 Task: Create a new trigger for the topic.
Action: Mouse moved to (1129, 81)
Screenshot: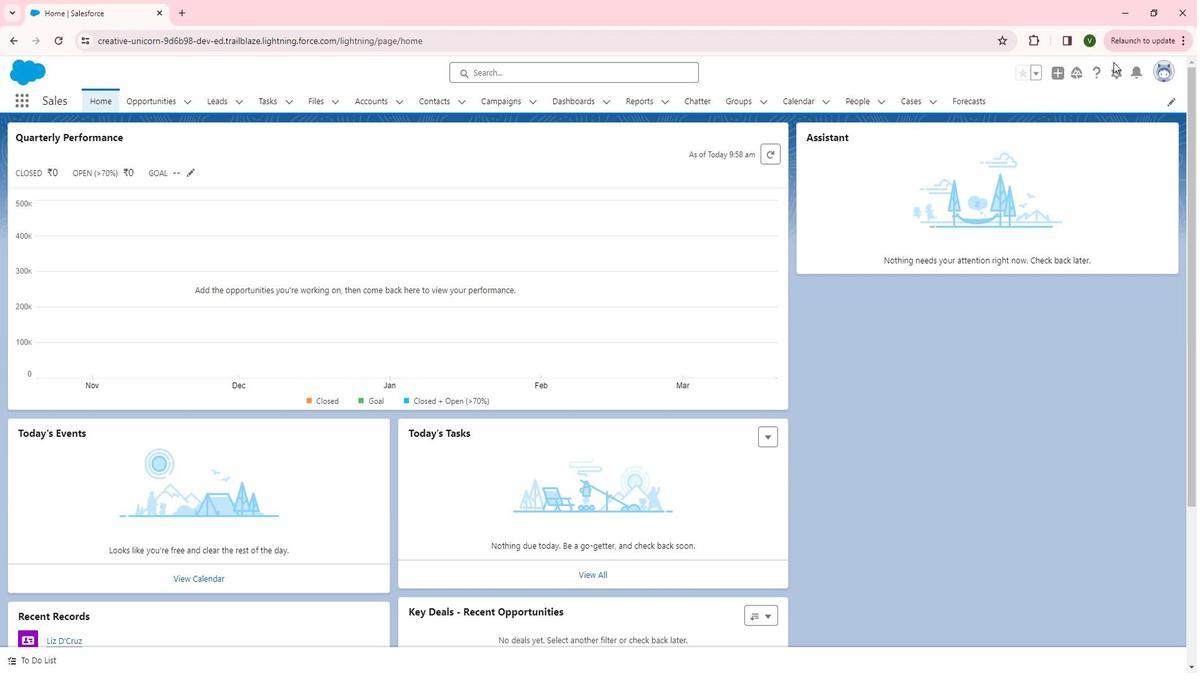 
Action: Mouse pressed left at (1129, 81)
Screenshot: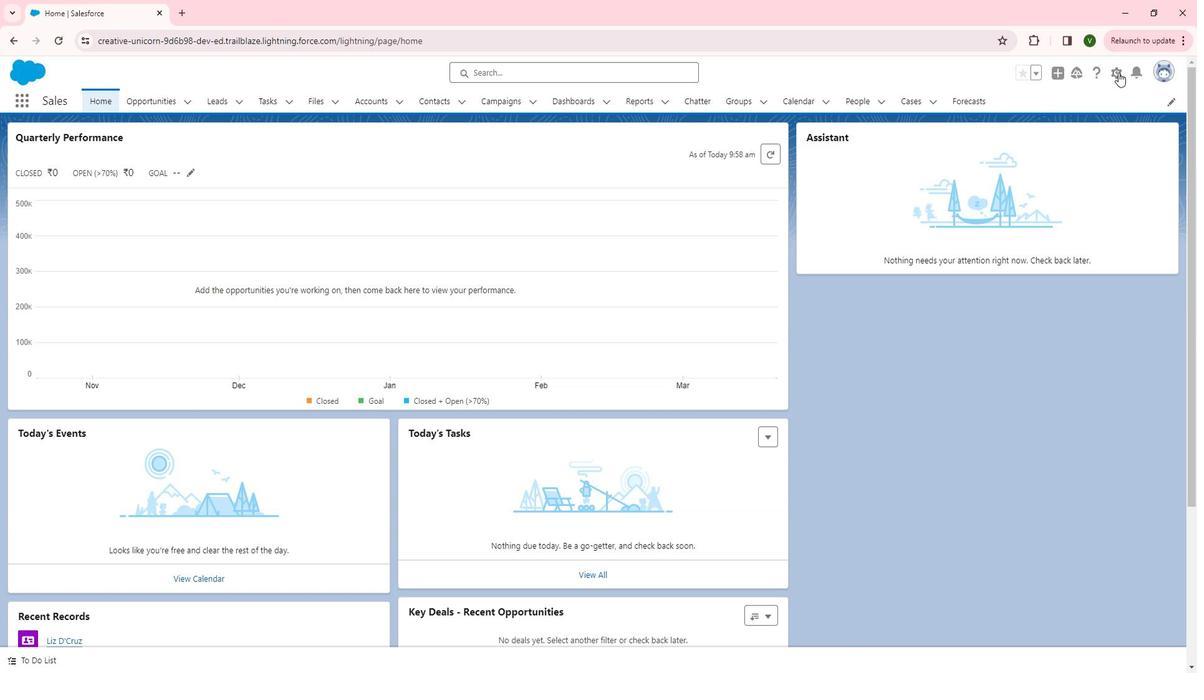 
Action: Mouse moved to (1082, 124)
Screenshot: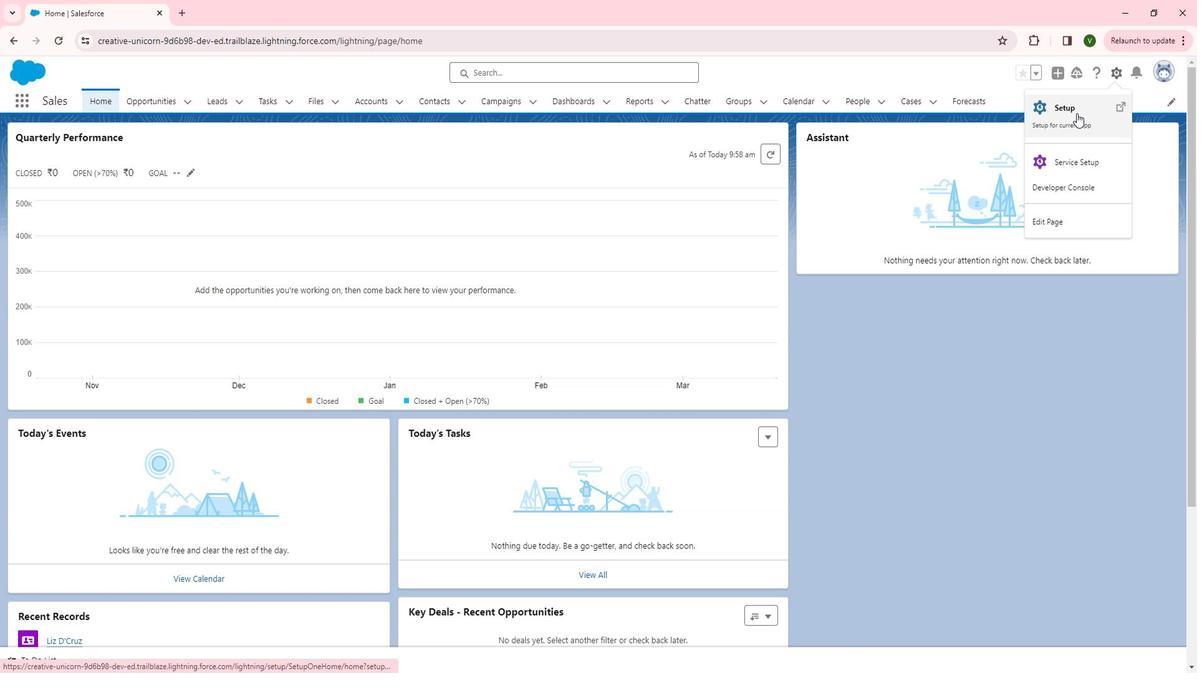 
Action: Mouse pressed left at (1082, 124)
Screenshot: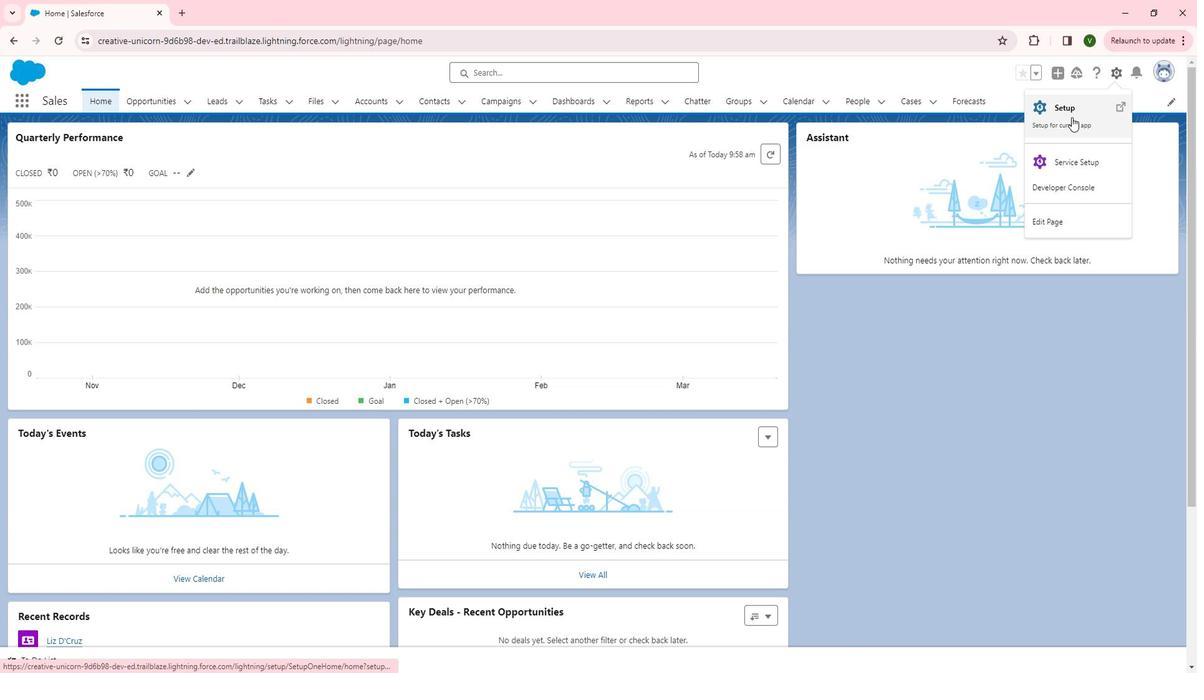 
Action: Mouse moved to (19, 514)
Screenshot: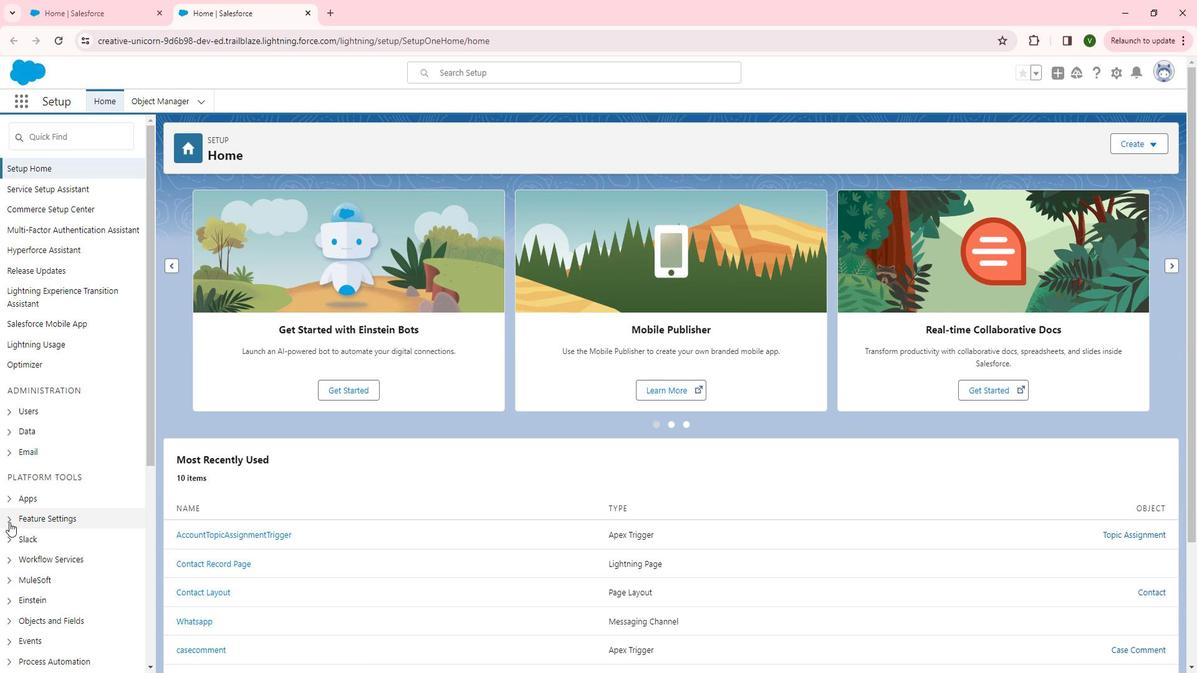 
Action: Mouse pressed left at (19, 514)
Screenshot: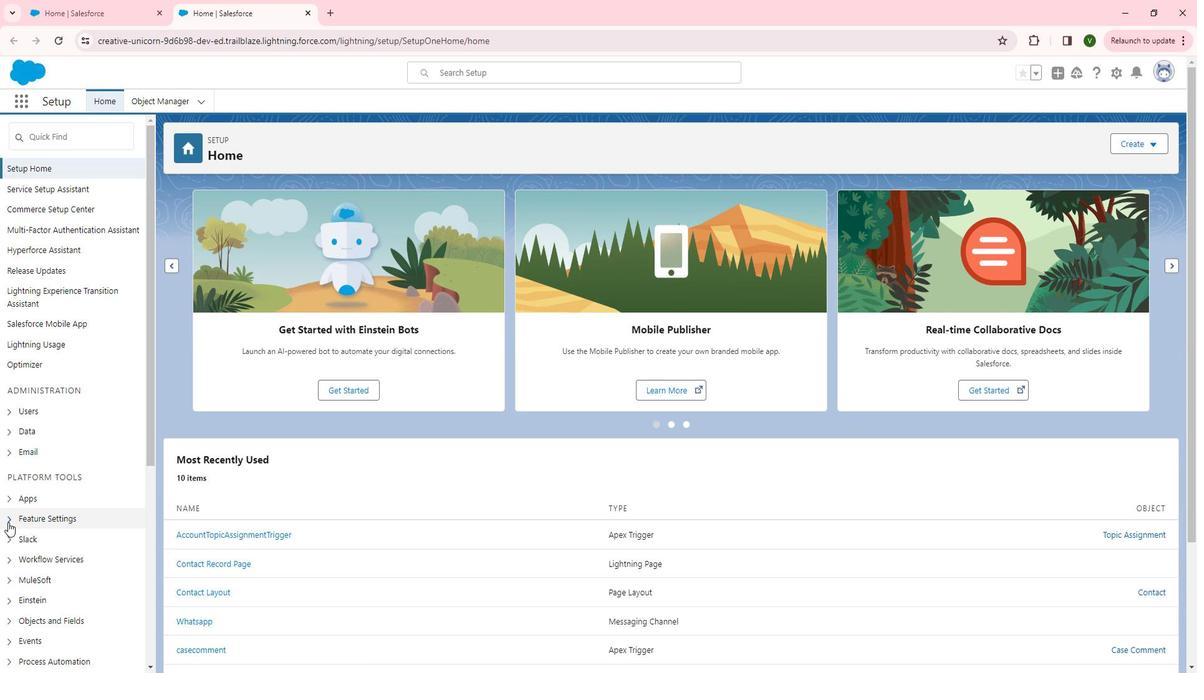 
Action: Mouse moved to (117, 496)
Screenshot: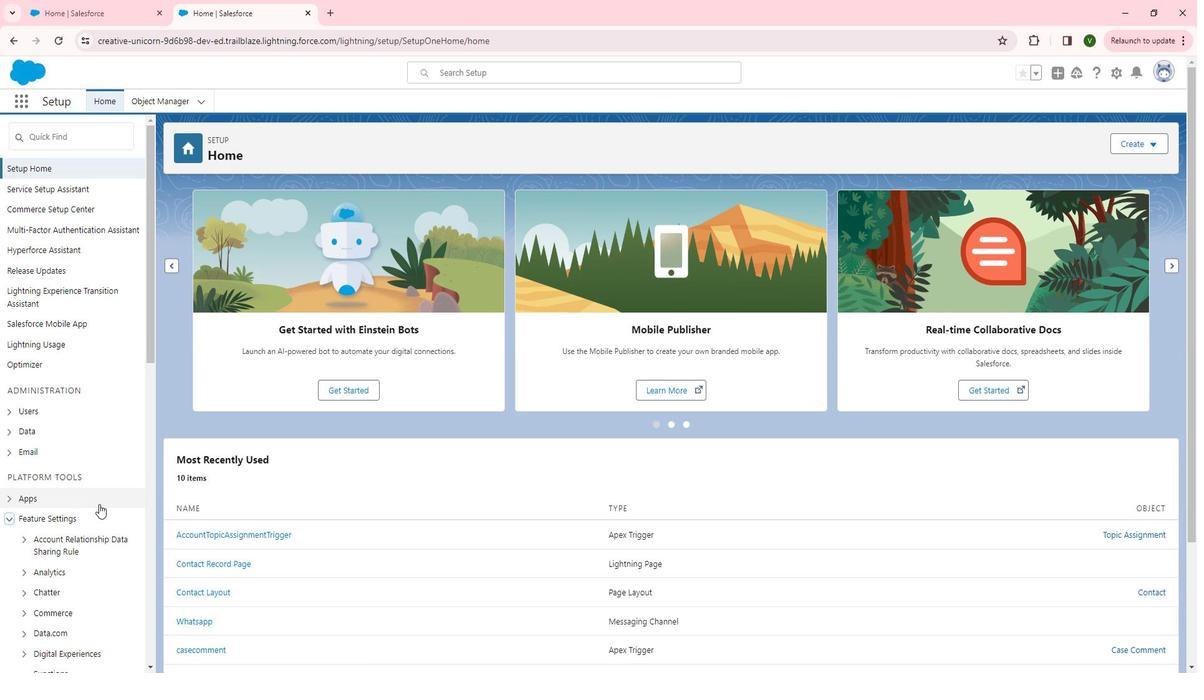 
Action: Mouse scrolled (117, 496) with delta (0, 0)
Screenshot: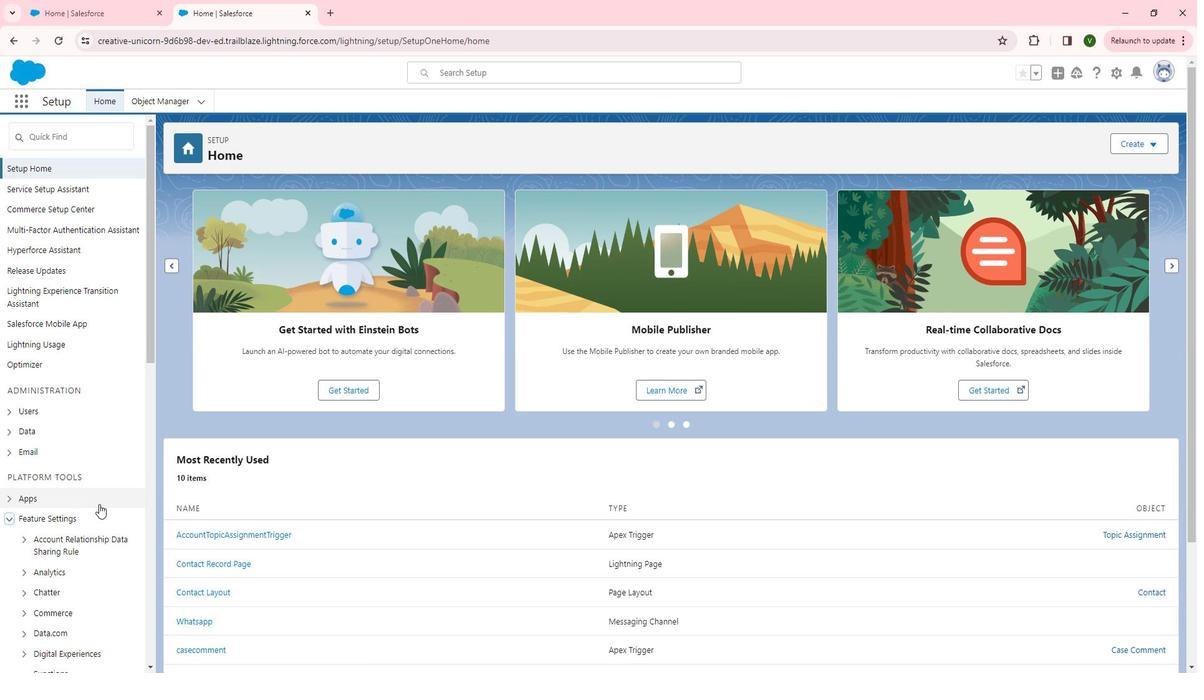 
Action: Mouse moved to (118, 496)
Screenshot: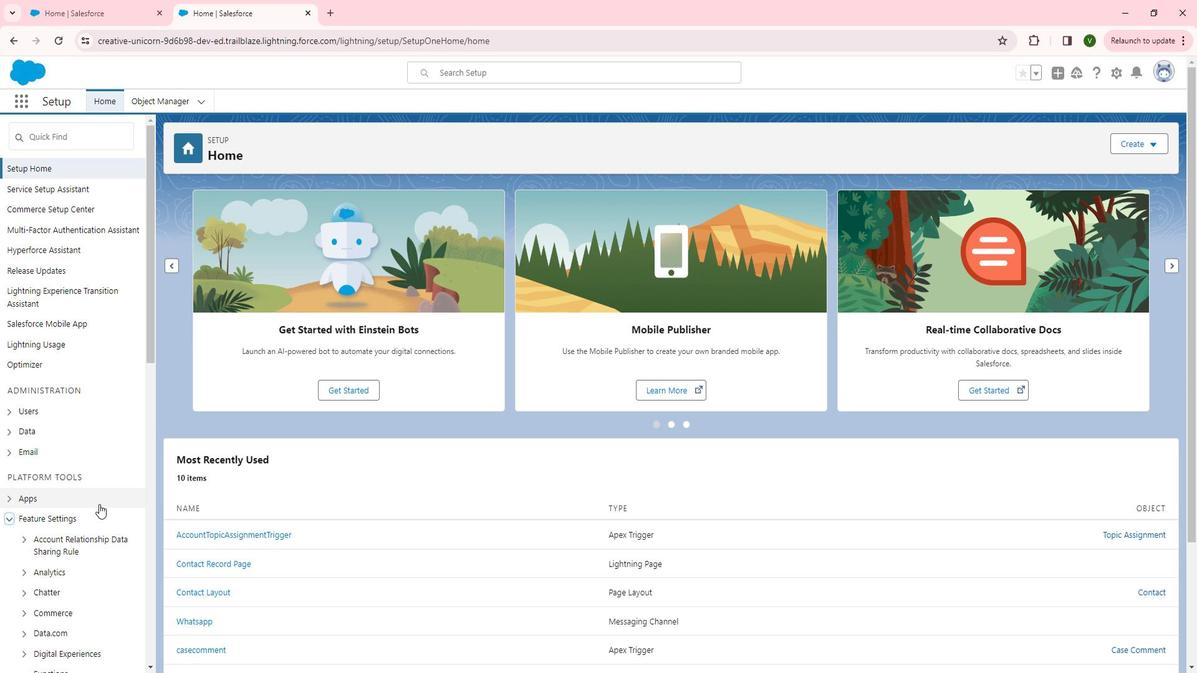 
Action: Mouse scrolled (118, 496) with delta (0, 0)
Screenshot: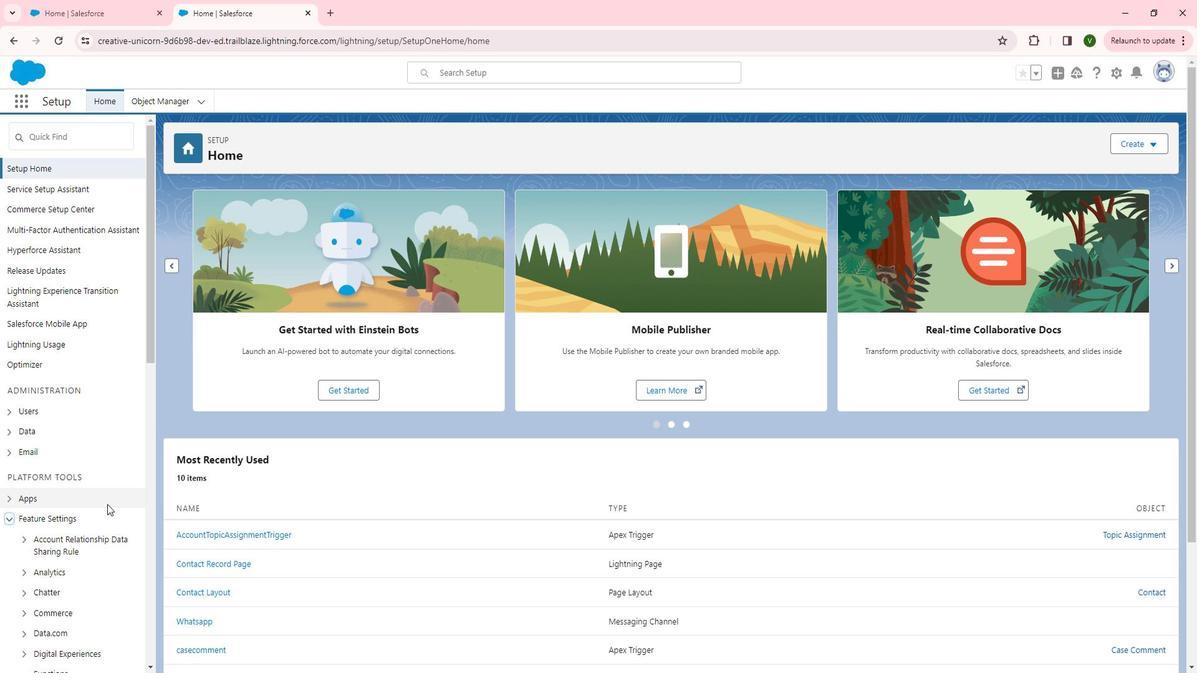 
Action: Mouse scrolled (118, 496) with delta (0, 0)
Screenshot: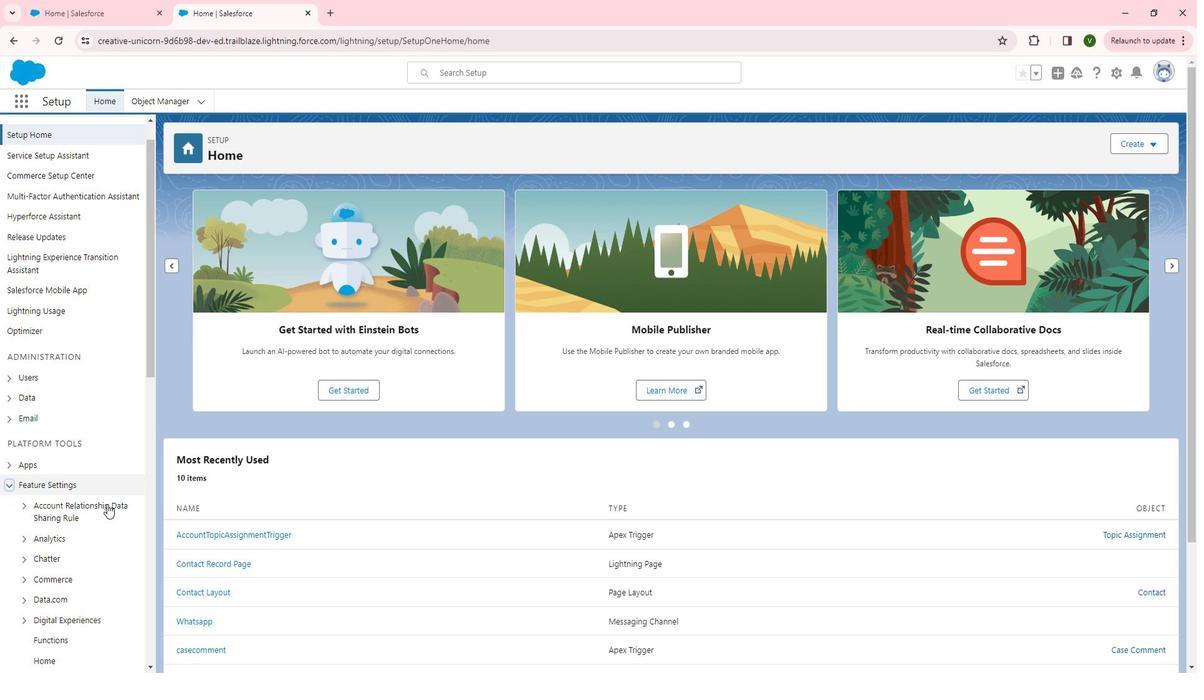 
Action: Mouse moved to (66, 493)
Screenshot: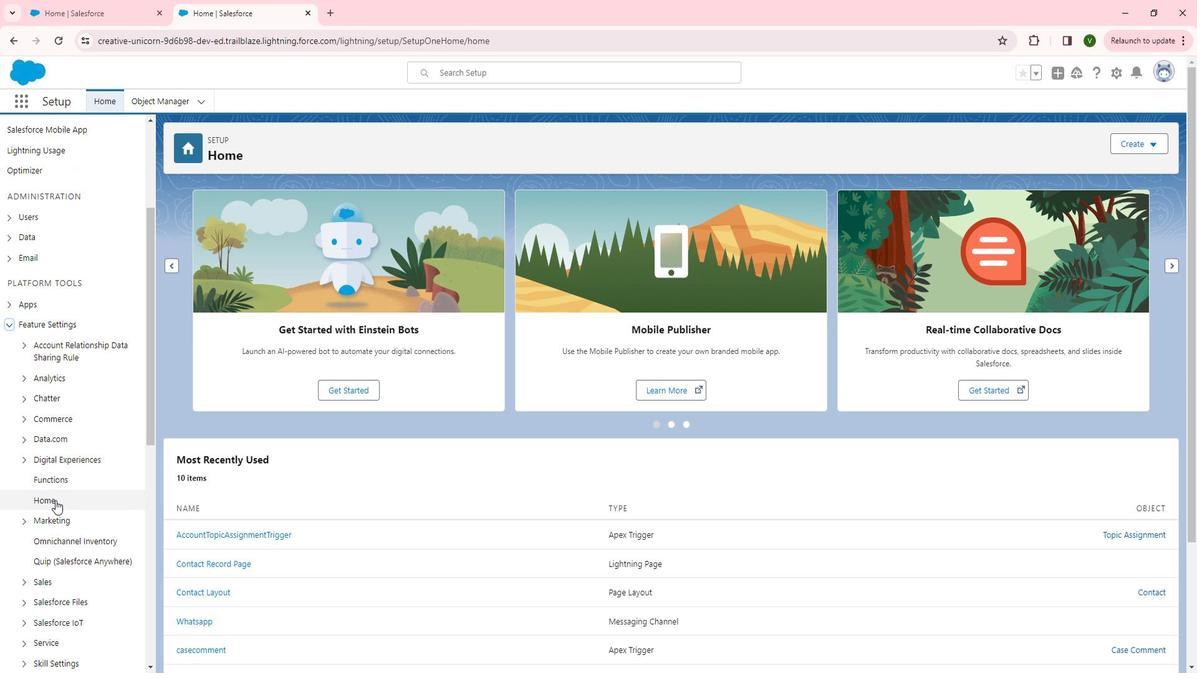 
Action: Mouse scrolled (66, 492) with delta (0, 0)
Screenshot: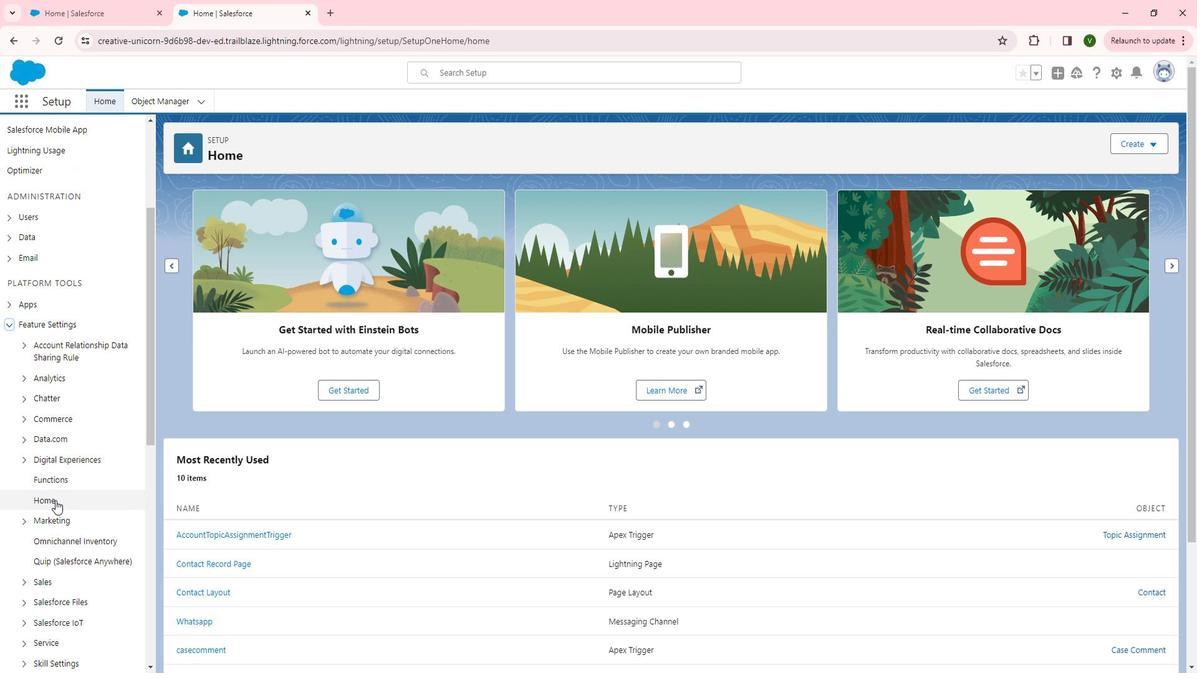 
Action: Mouse scrolled (66, 492) with delta (0, 0)
Screenshot: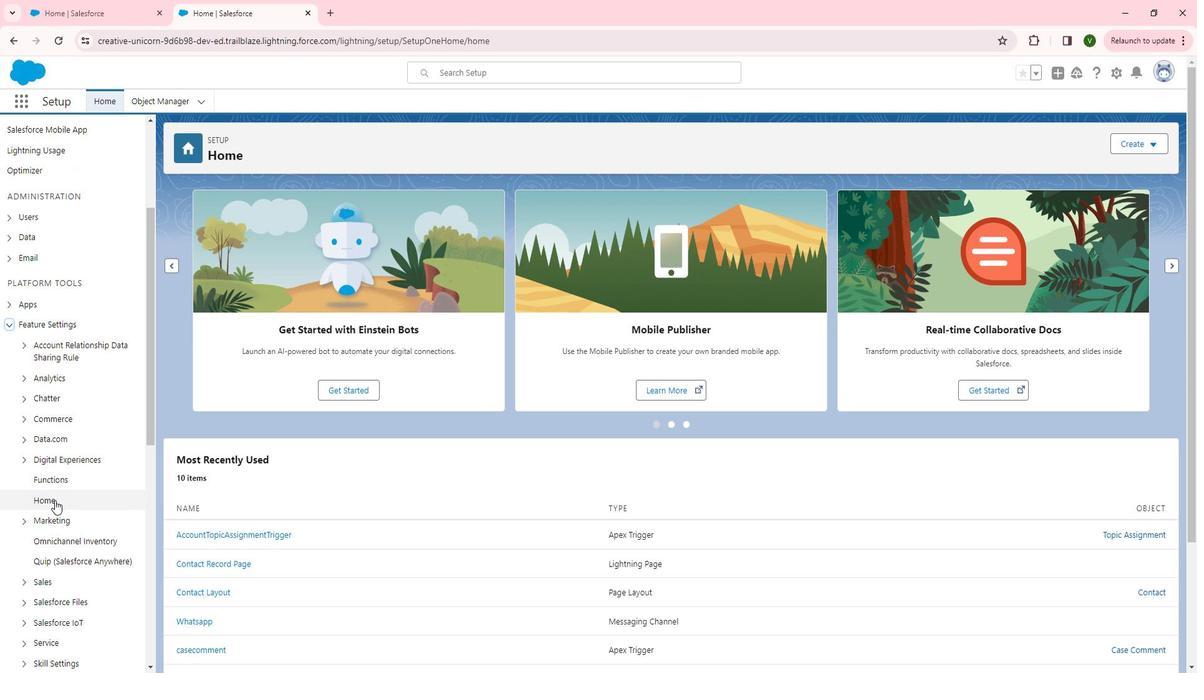 
Action: Mouse moved to (63, 485)
Screenshot: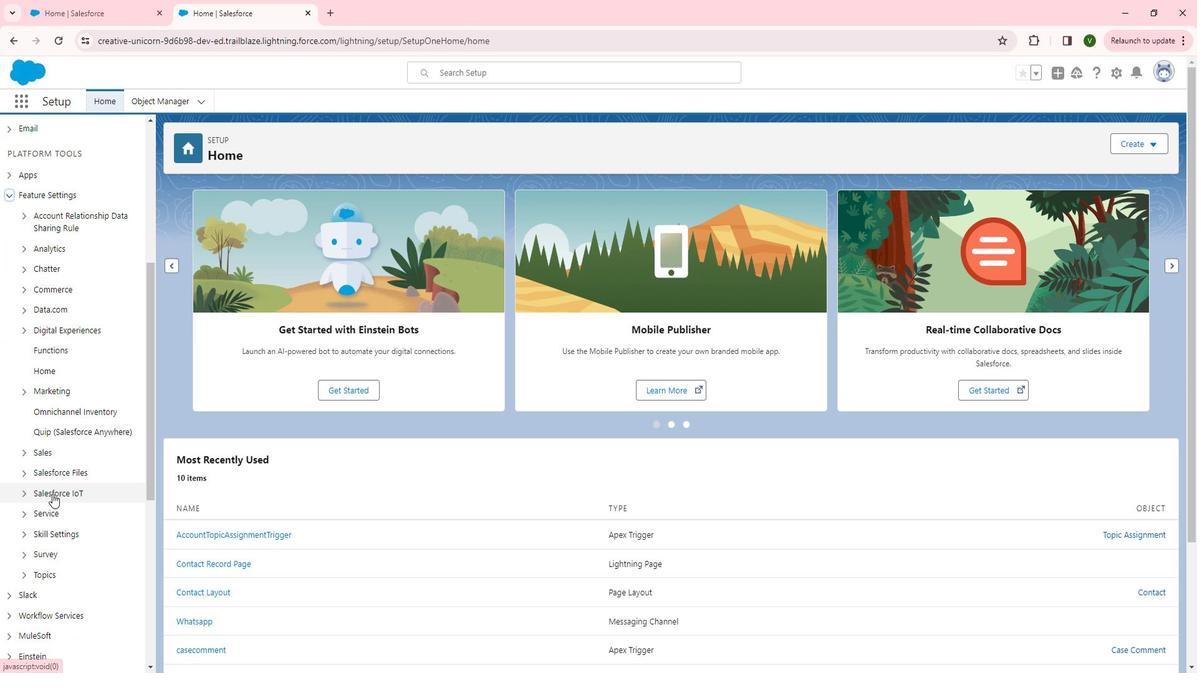 
Action: Mouse scrolled (63, 484) with delta (0, 0)
Screenshot: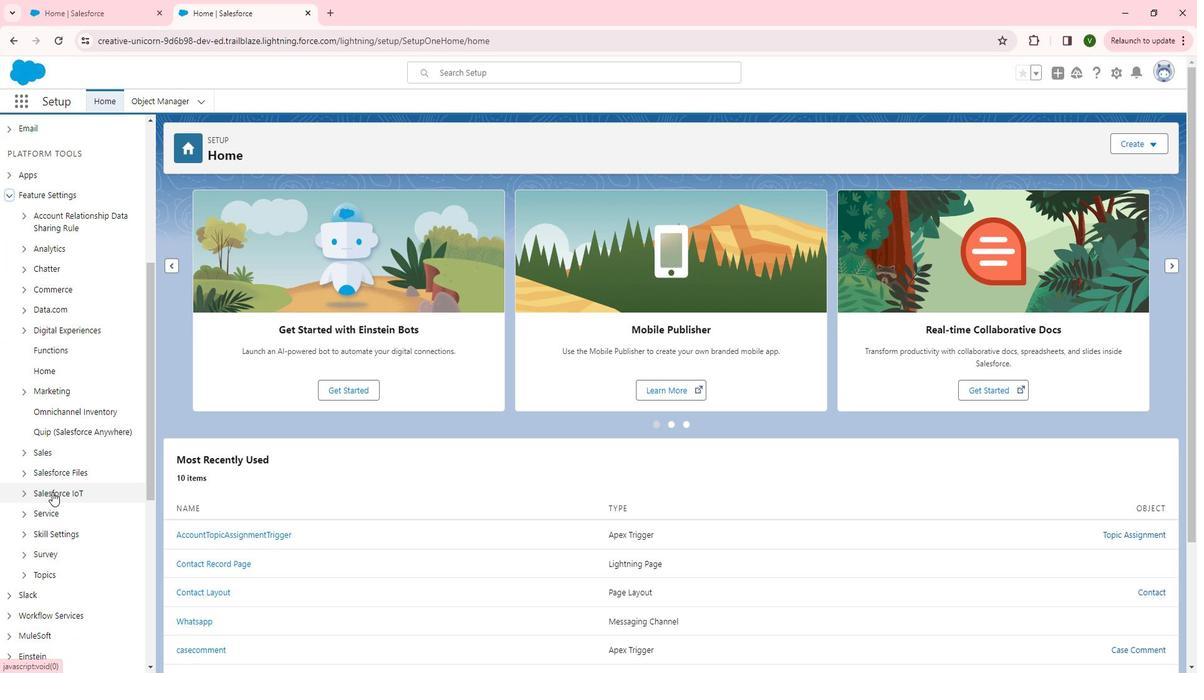 
Action: Mouse scrolled (63, 484) with delta (0, 0)
Screenshot: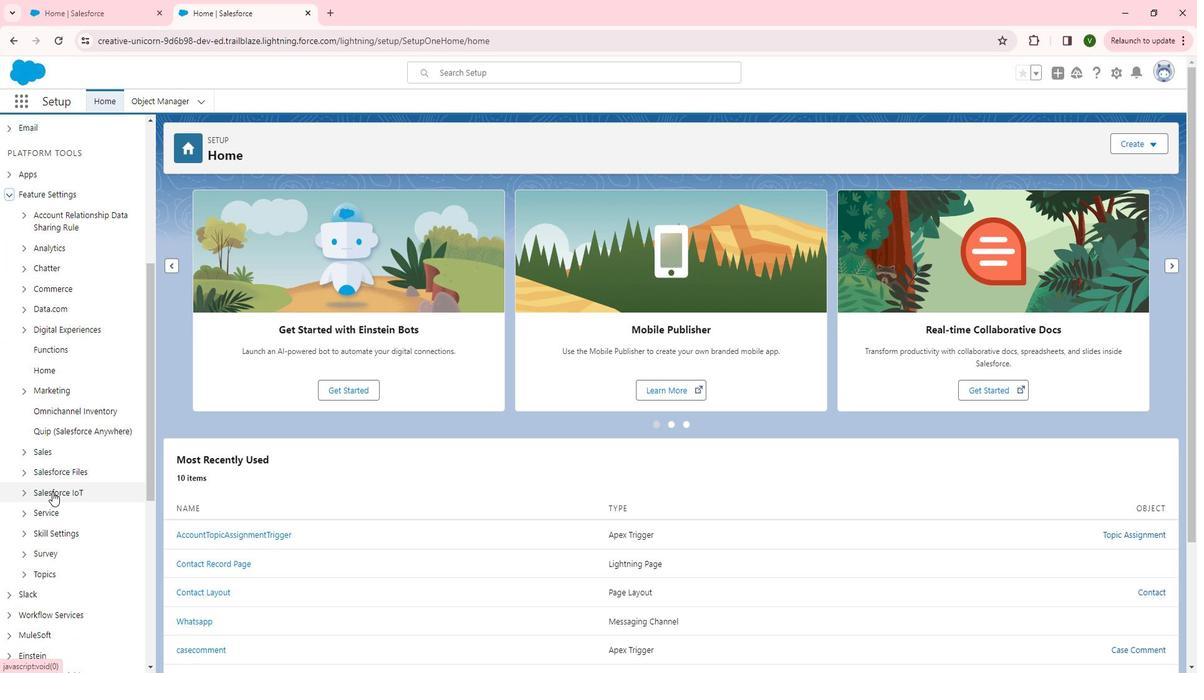 
Action: Mouse moved to (36, 438)
Screenshot: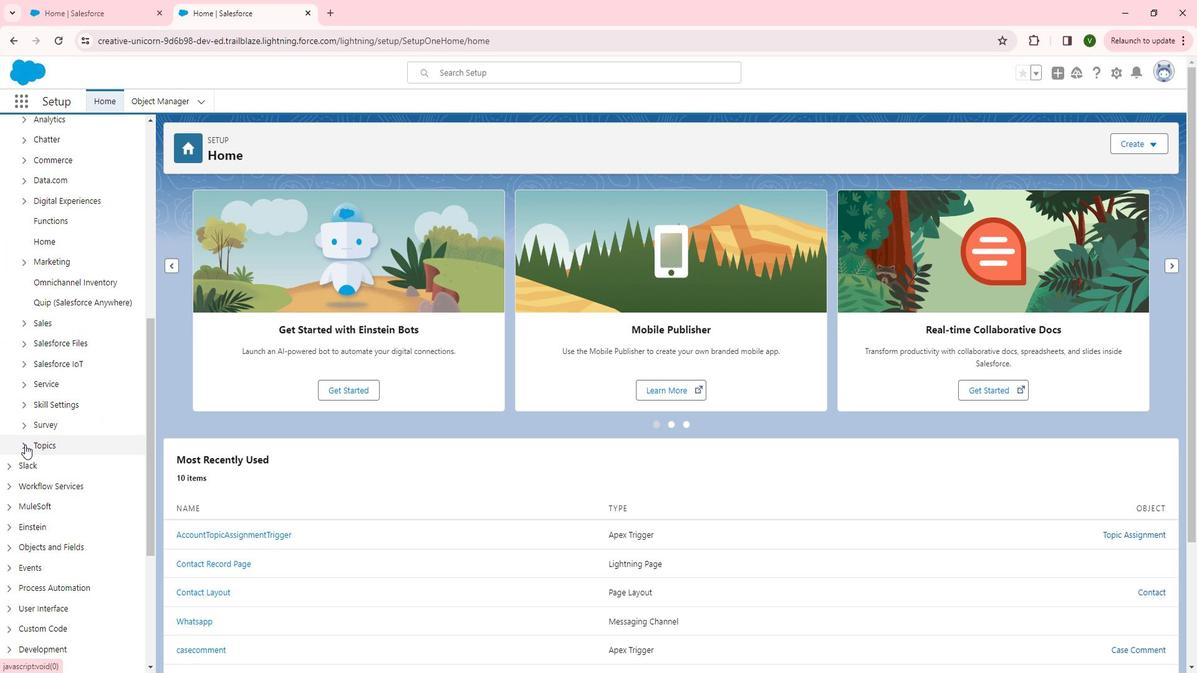 
Action: Mouse pressed left at (36, 438)
Screenshot: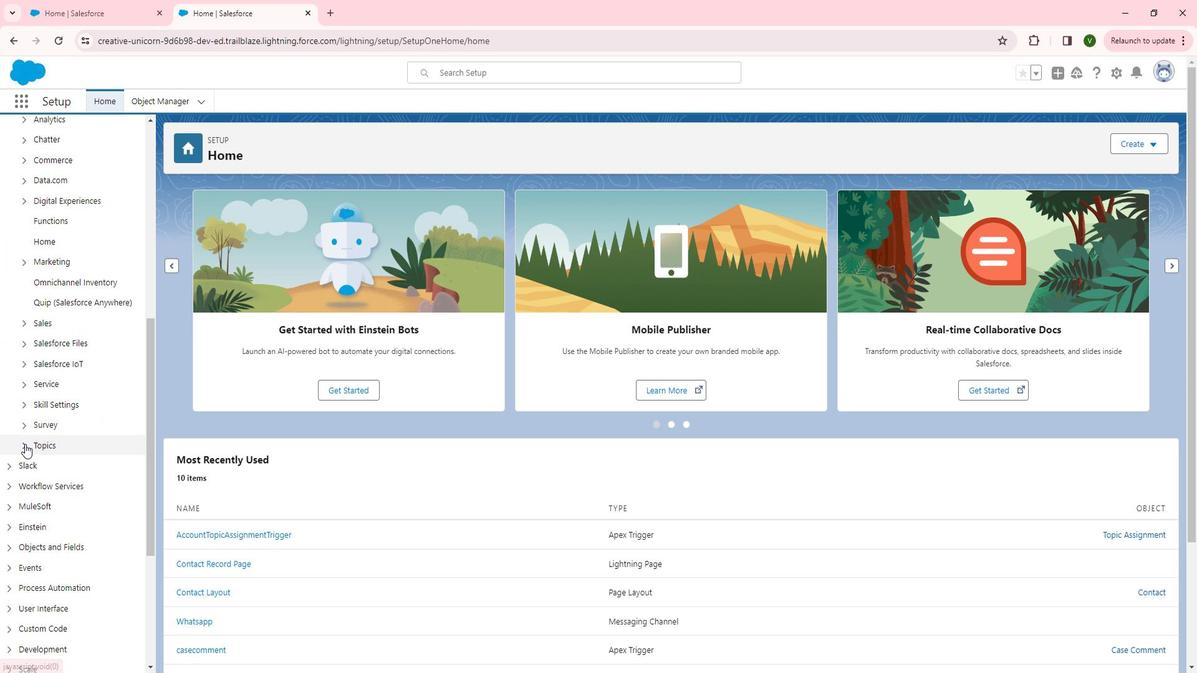 
Action: Mouse moved to (74, 477)
Screenshot: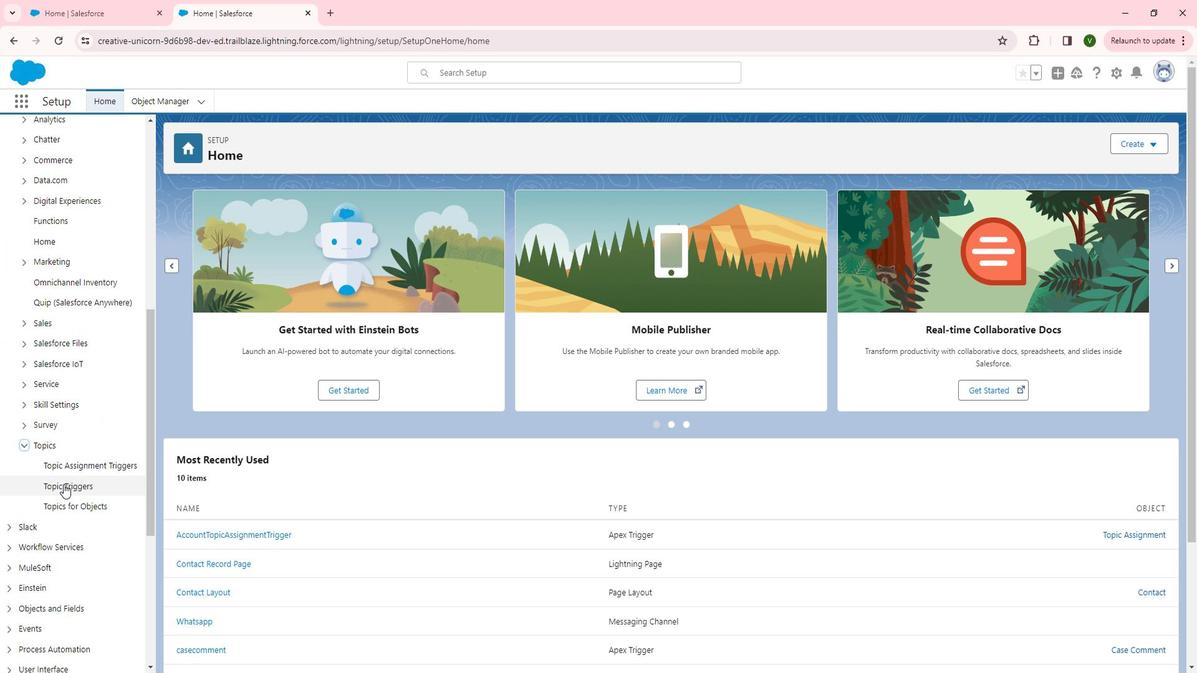 
Action: Mouse pressed left at (74, 477)
Screenshot: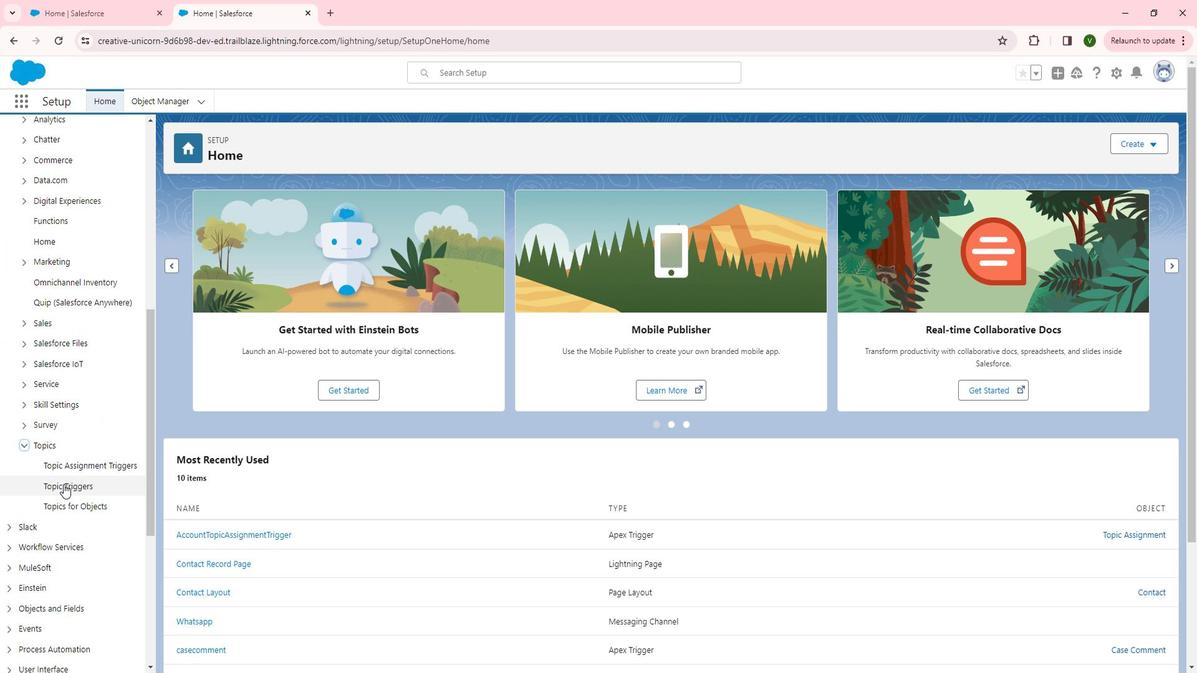 
Action: Mouse moved to (502, 260)
Screenshot: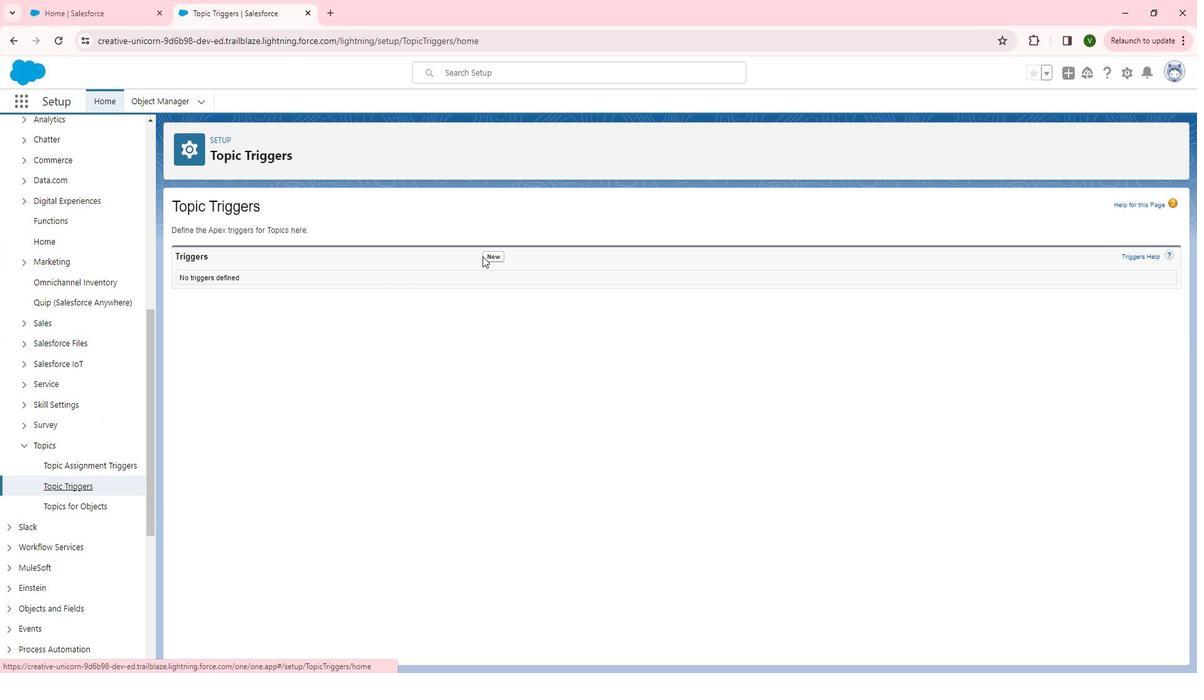 
Action: Mouse pressed left at (502, 260)
Screenshot: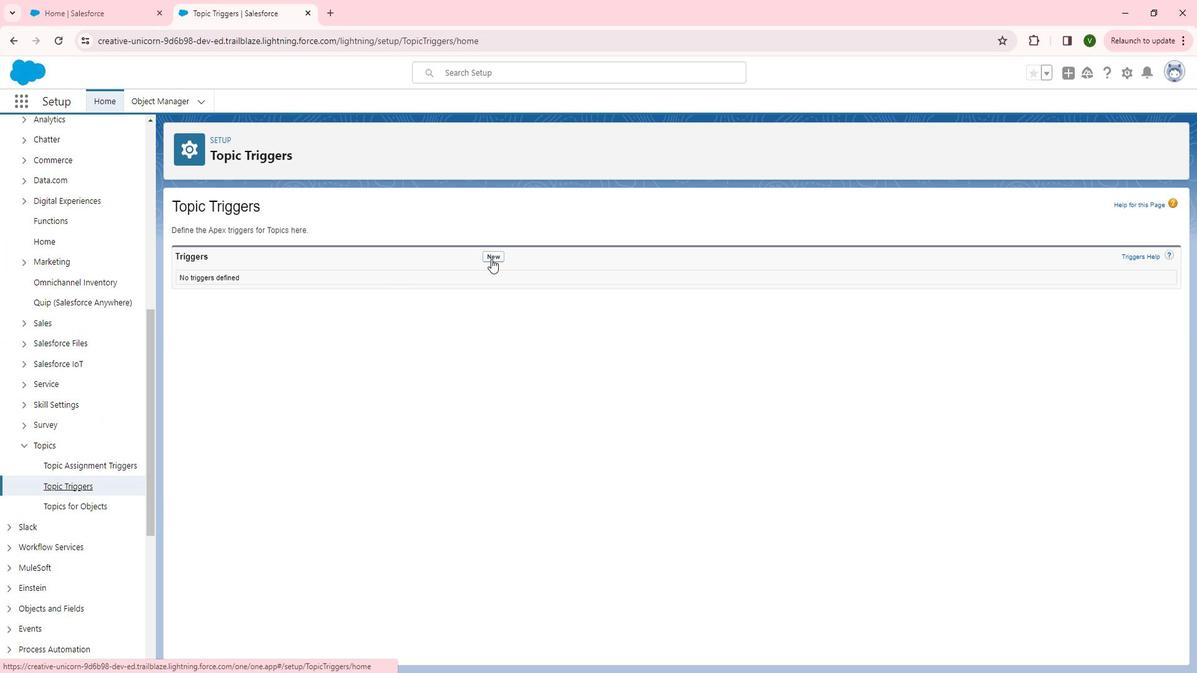 
Action: Mouse moved to (289, 324)
Screenshot: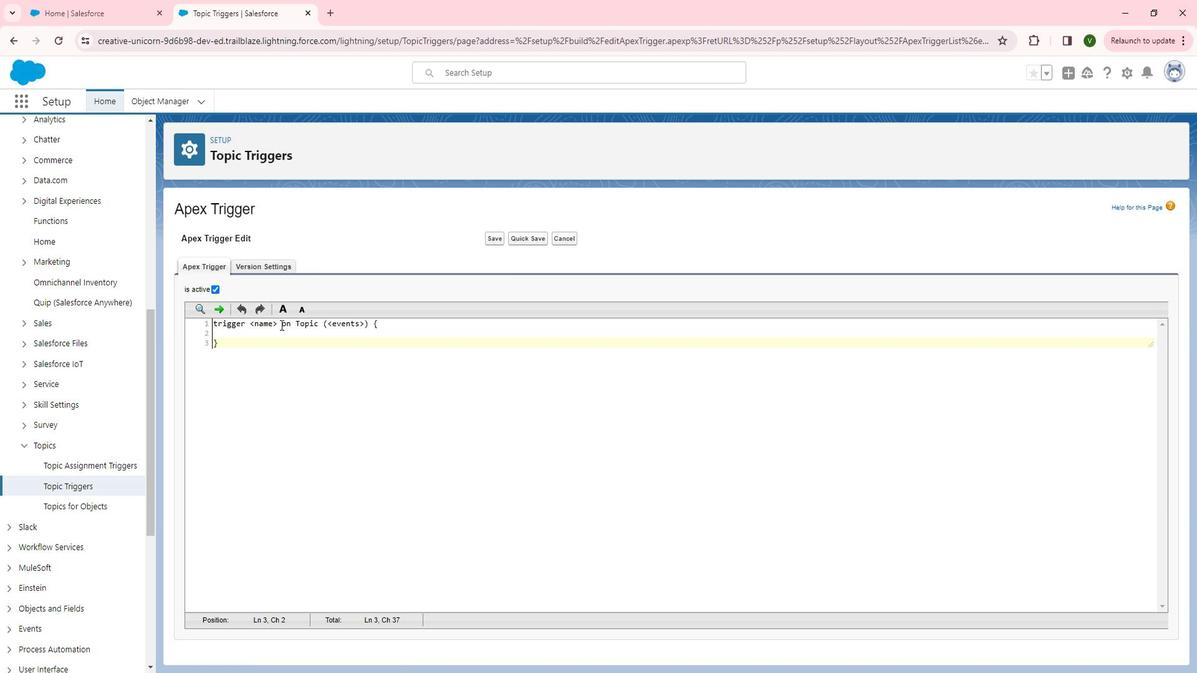 
Action: Mouse pressed left at (289, 324)
Screenshot: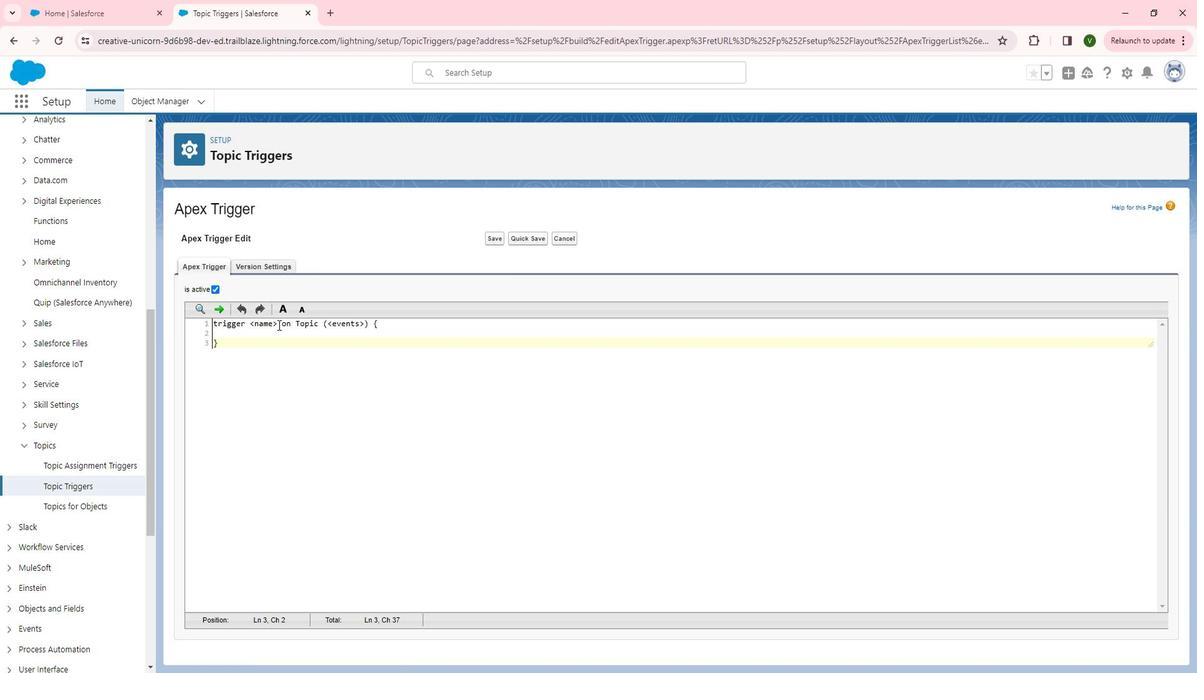 
Action: Mouse moved to (263, 321)
Screenshot: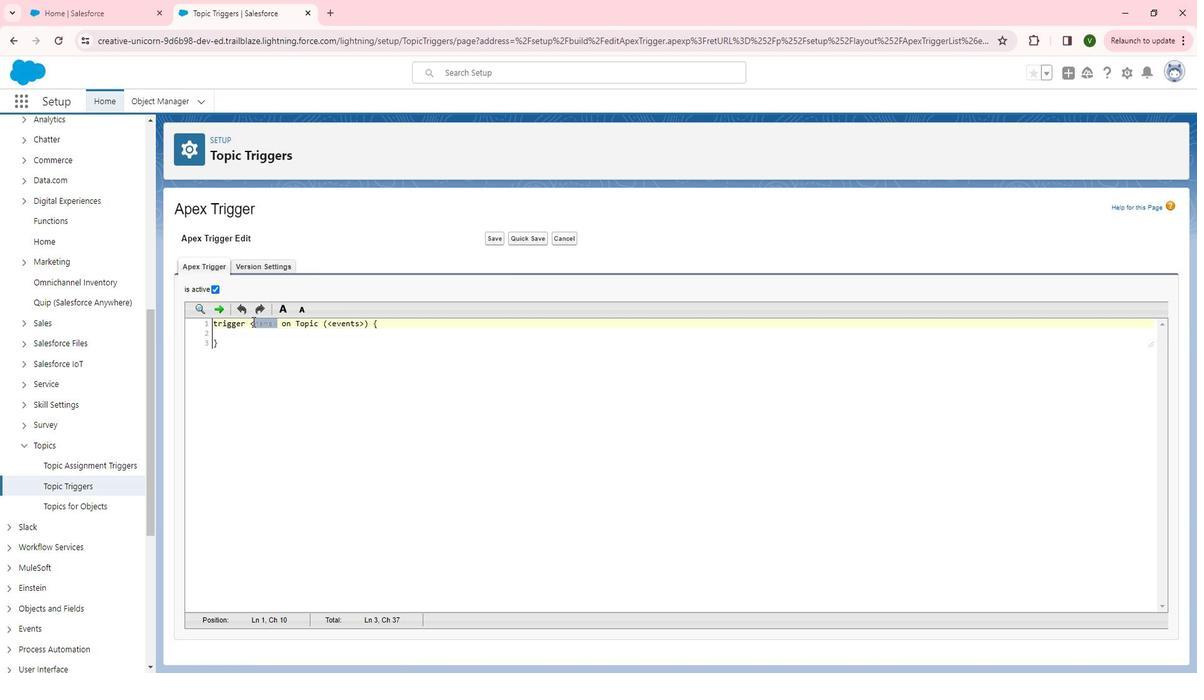 
Action: Key pressed <Key.backspace><Key.shift>Get<Key.shift>All<Key.shift>Topic
Screenshot: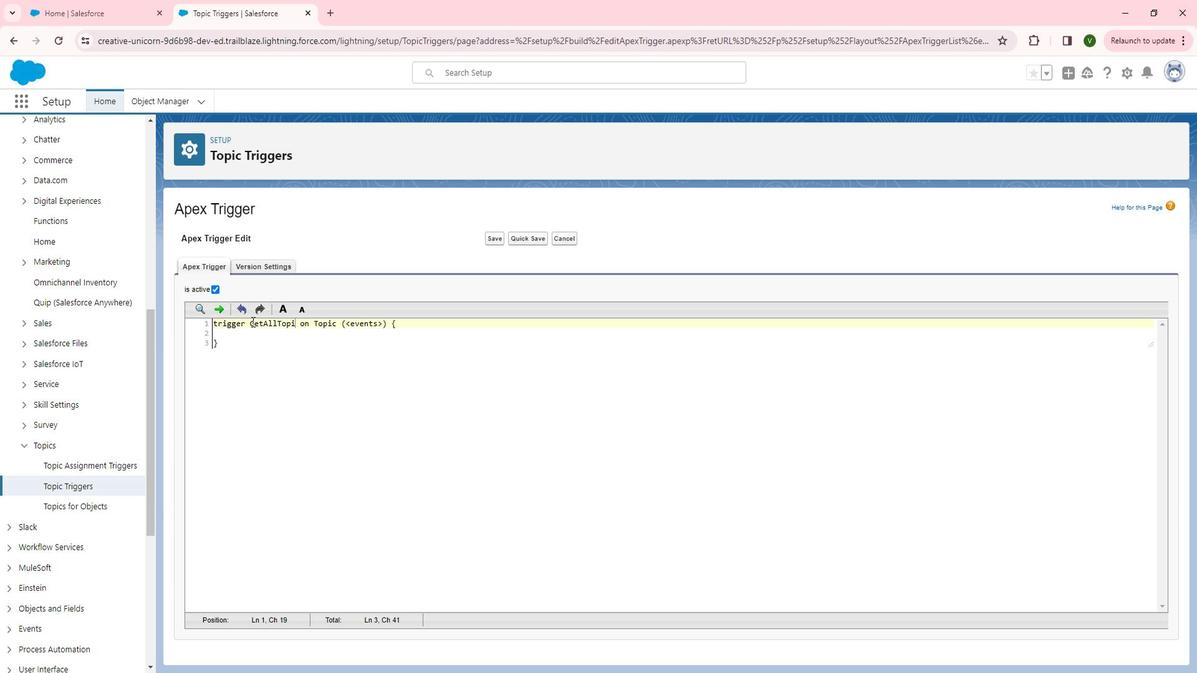 
Action: Mouse moved to (396, 323)
Screenshot: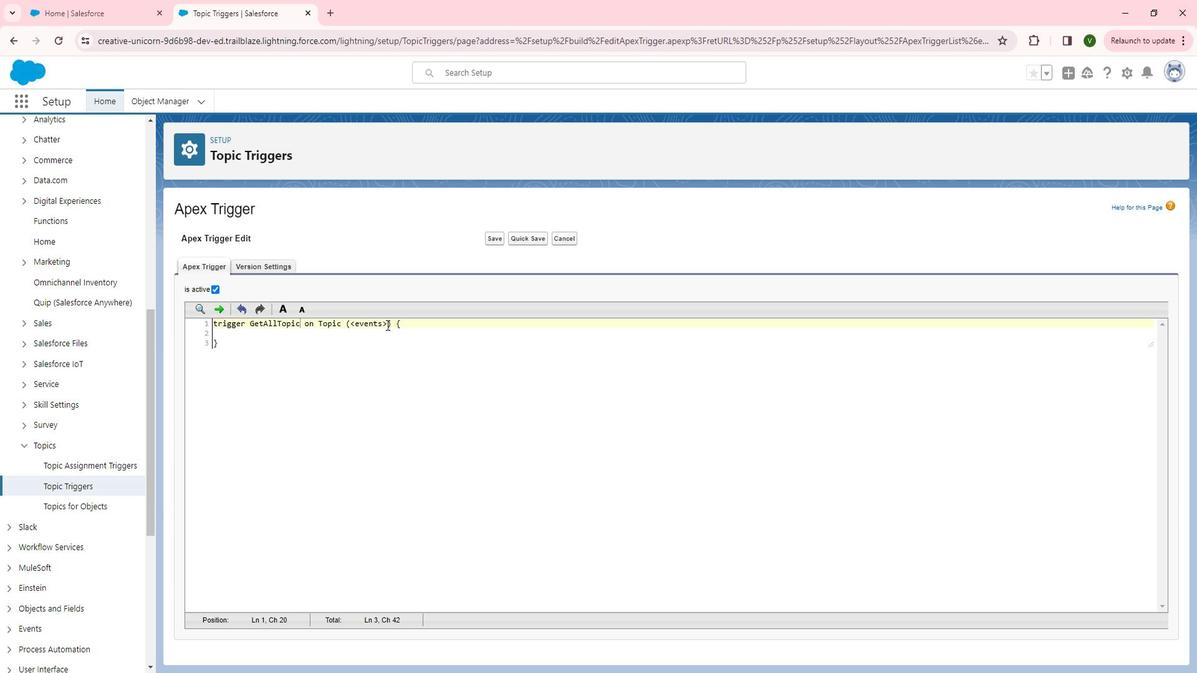 
Action: Mouse pressed left at (396, 323)
Screenshot: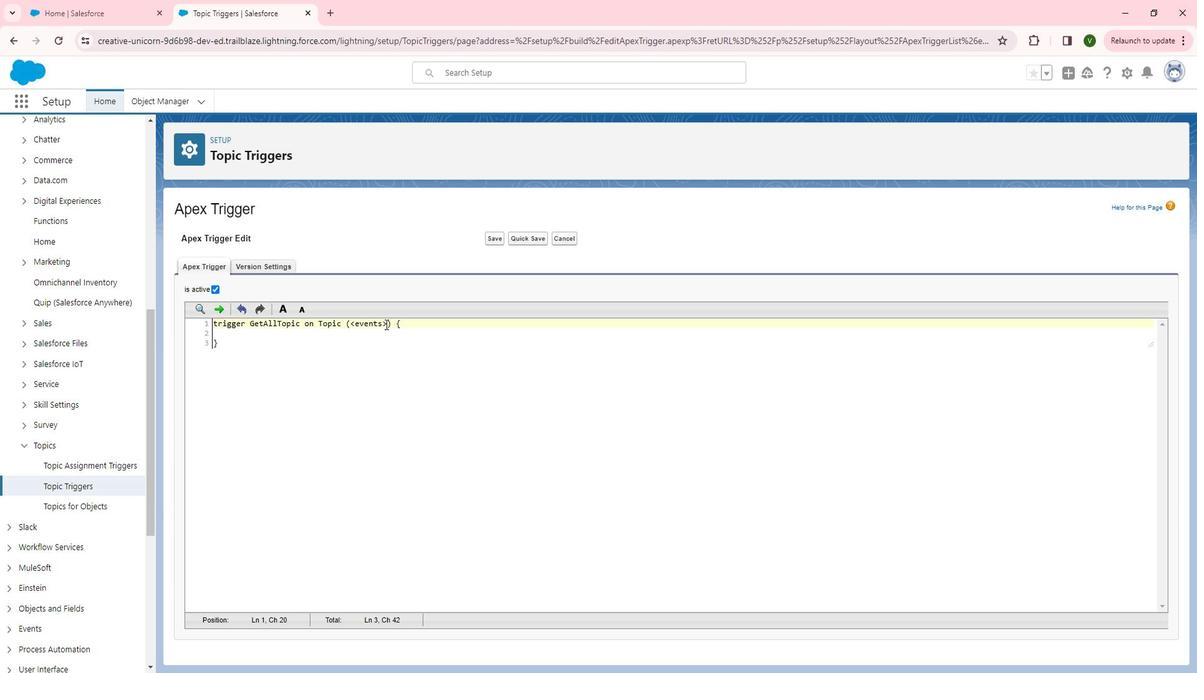 
Action: Mouse moved to (376, 326)
Screenshot: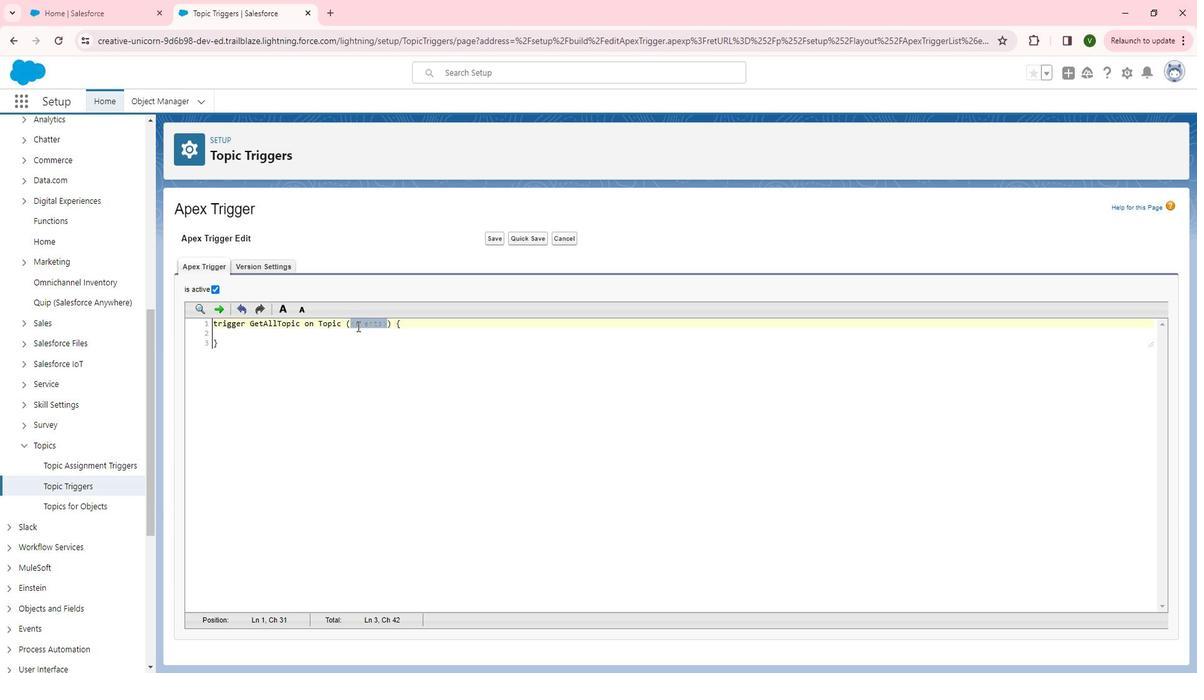 
Action: Key pressed <Key.backspace><Key.backspace><Key.backspace><Key.shift>Aftr<Key.backspace>er<Key.space>update<Key.right><Key.right><Key.right><Key.enter><Key.shift>List<Key.shift><<Key.shift>Topic<Key.shift><Key.shift><Key.shift><Key.shift>><Key.space>case<Key.shift>Topics<Key.space>=<Key.space><Key.shift>M<Key.backspace>new<Key.space><Key.shift>List<Key.shift><<Key.shift>Topic<Key.shift>><Key.shift>();<Key.enter><Key.enter><Key.shift>List<Key.shift><<Key.shift>Topic<Key.shift>Assignment<Key.shift>><Key.space>case<Key.shift>Topic<Key.shift>Assigments<Key.space>=<Key.space>[<Key.shift>SELECT<Key.space><Key.shift>Topic<Key.shift>Id<Key.space><Key.shift>F<Key.shift>ROM<Key.space><Key.shift><Key.shift><Key.shift><Key.shift><Key.shift><Key.shift><Key.shift><Key.shift><Key.shift>Topic<Key.shift>Assignment<Key.space><Key.shift>Where=<Key.backspace><Key.backspace><Key.backspace><Key.backspace><Key.backspace><Key.shift>HERE<Key.space><Key.shift>Entity<Key.shift>Type<Key.space>=<Key.space><Key.shift><Key.shift>"case<Key.shift>"];<Key.enter><Key.enter><Key.shift>Set<Key.shift><id<Key.backspace><Key.backspace><Key.shift>Is<Key.backspace><Key.shift>D<Key.backspace>d.<Key.backspace><Key.shift>><Key.space>topic<Key.shift>Ids<Key.space>=<Key.space><Key.shift>New<Key.space><Key.shift>D<Key.backspace><Key.shift>S<Key.backspace><Key.backspace><Key.backspace><Key.backspace><Key.backspace>new<Key.space><Key.shift>Set<Key.shift><<Key.shift>Id<Key.shift>><Key.shift>();<Key.enter>for<Key.space><Key.shift>(<Key.shift>Topic<Key.shift>Ac<Key.backspace>ssignment<Key.space>ta<Key.space><Key.shift_r>:<Key.space>case<Key.shift>Topic<Key.shift>Assigments<Key.shift>)<Key.space><Key.shift>{<Key.enter>topic.add<Key.shift>(<Key.shift>ta.<Key.shift>Topic<Key.shift>Id<Key.shift>);<Key.enter><Key.enter>if<Key.backspace><Key.backspace><Key.backspace><Key.shift_r>}<Key.enter><Key.enter>if<Key.shift>(<Key.shift>!topic<Key.shift>Ids.is<Key.shift>Empty<Key.shift>()<Key.shift>)<Key.space><Key.shift>{<Key.enter>case<Key.shift>Topics<Key.space>=<Key.space>[<Key.shift>SELECT<Key.space>id<Key.backspace><Key.backspace><Key.shift>Id<Key.space>,<Key.space><Key.shift>name<Key.backspace><Key.backspace><Key.backspace><Key.backspace><Key.shift>Name<Key.space><Key.shift>Fro<Key.backspace><Key.backspace><Key.shift>Rom<Key.backspace><Key.backspace><Key.shift>OM<Key.space><Key.shift>Topic<Key.space><Key.shift>WHERE<Key.space><Key.shift>Id<Key.space><Key.shift>IN<Key.space><Key.shift_r>:<Key.shift>Topic<Key.shift>Ids];<Key.enter><Key.shift_r>}<Key.enter><Key.enter><Key.shift>For<Key.space><Key.shift>9<Key.space><Key.shift>T<Key.backspace><Key.backspace><Key.backspace><Key.backspace><Key.space><Key.shift>(<Key.shift>Topic<Key.space>topic<Key.shift_r>:<Key.space>case<Key.shift>Topics<Key.shift>)<Key.space><Key.shift_r>{<Key.enter>system.debug<Key.shift>(<Key.shift>"<Key.backspace>'<Key.shift>Retrieved<Key.space><Key.shift>topic<Key.shift_r>:<Key.space>'<Key.space><Key.shift>+<Key.space><Key.shift>topic.<Key.shift>Name<Key.shift>);<Key.enter><Key.shift>}
Screenshot: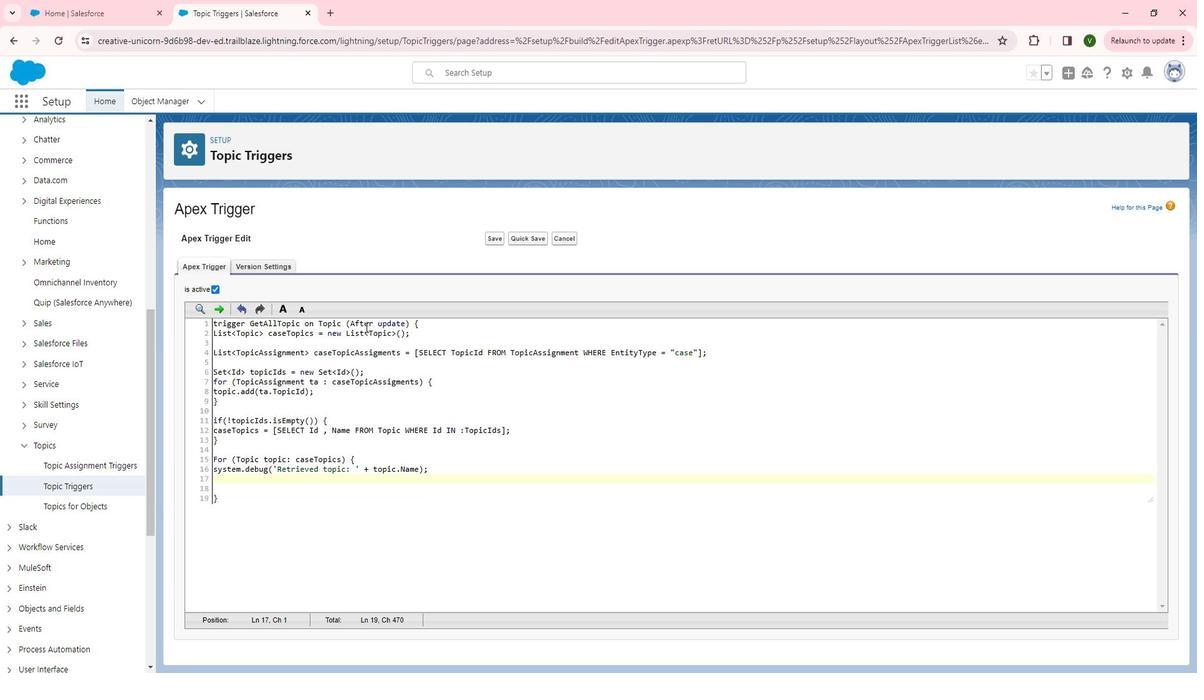 
Action: Mouse moved to (508, 238)
Screenshot: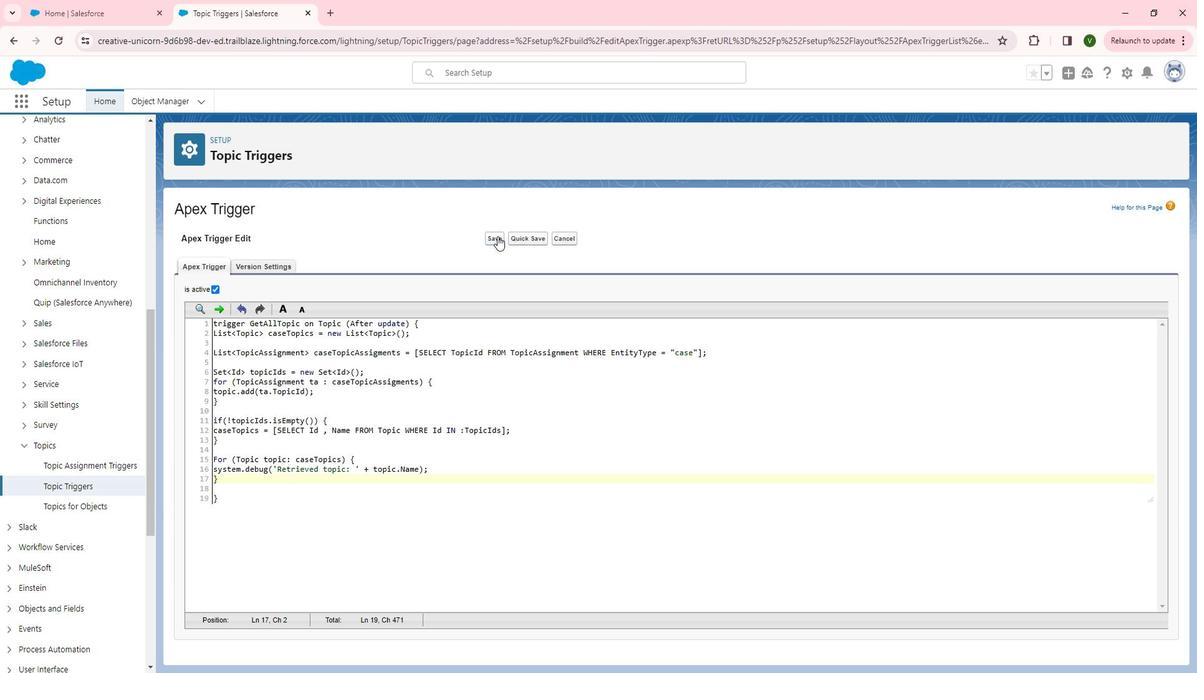 
Action: Mouse pressed left at (508, 238)
Screenshot: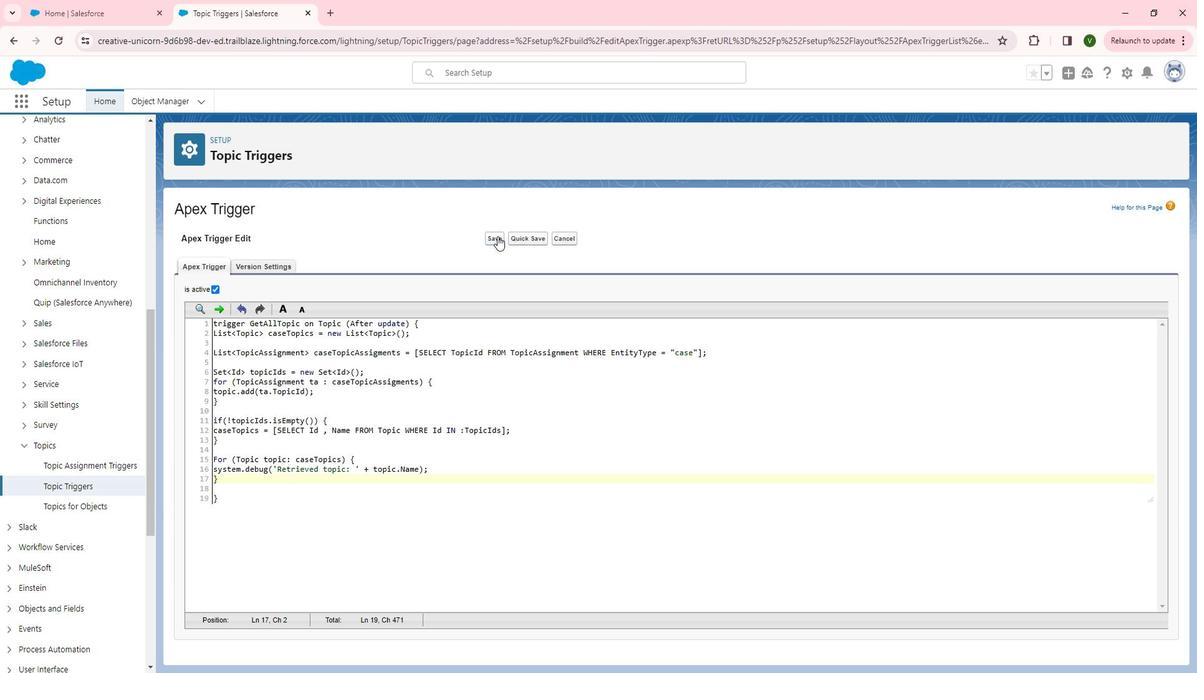 
Action: Mouse moved to (688, 384)
Screenshot: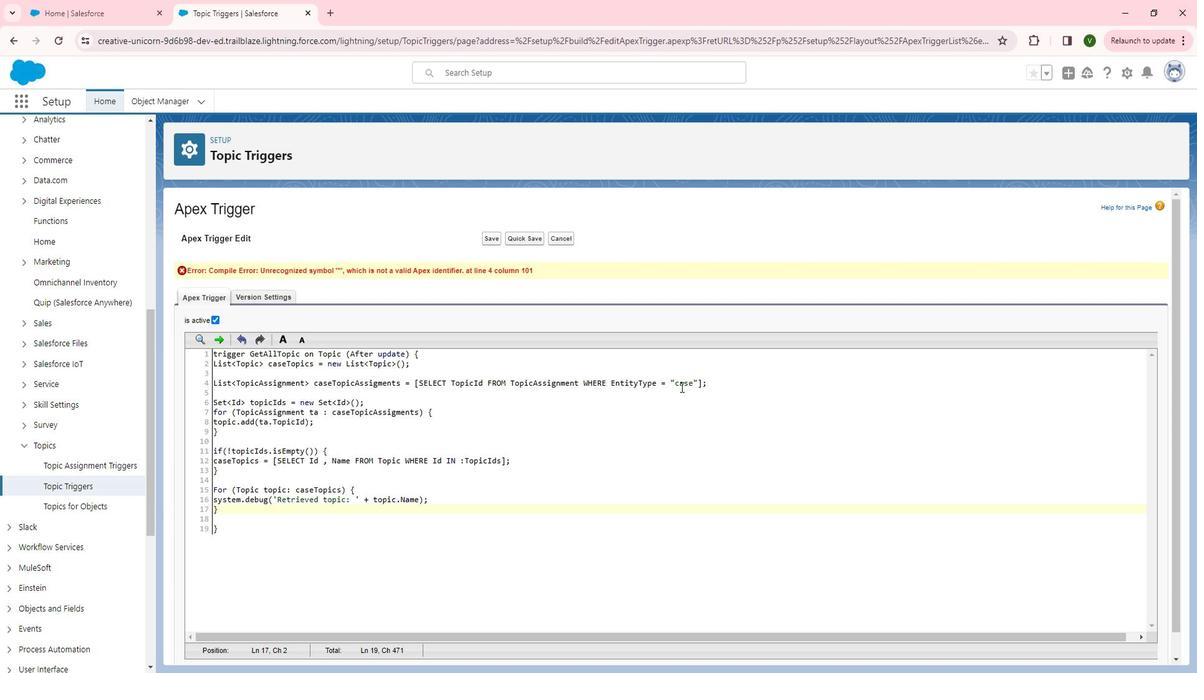 
Action: Mouse pressed left at (688, 384)
Screenshot: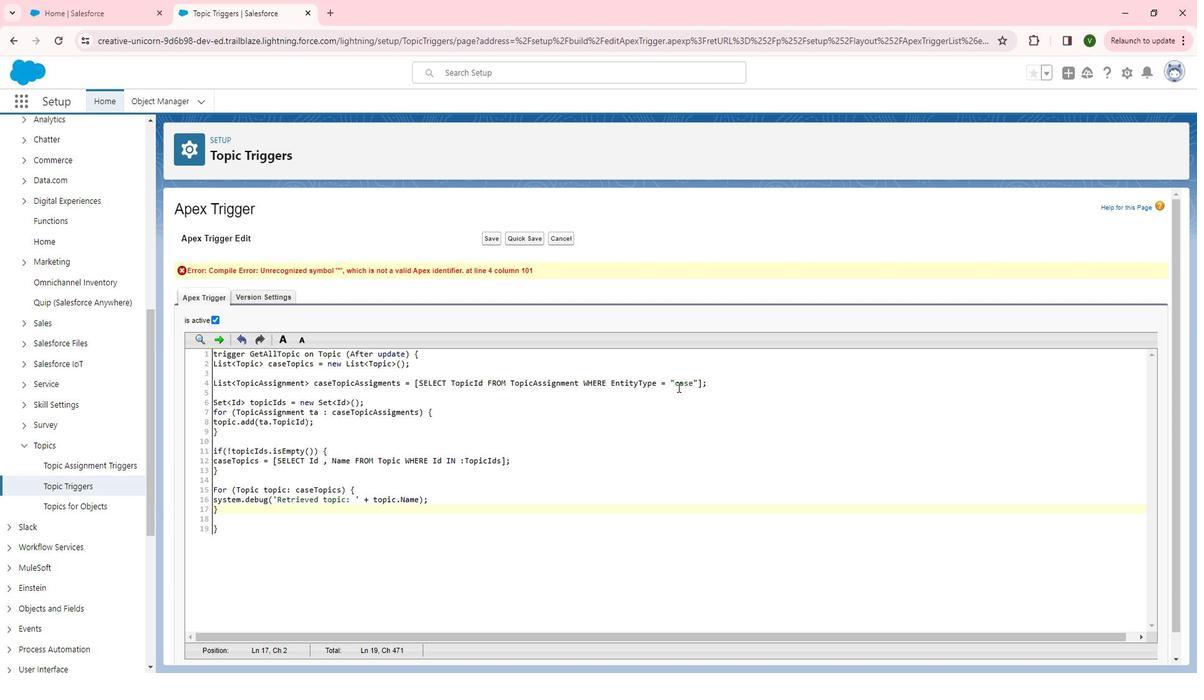 
Action: Mouse moved to (690, 383)
Screenshot: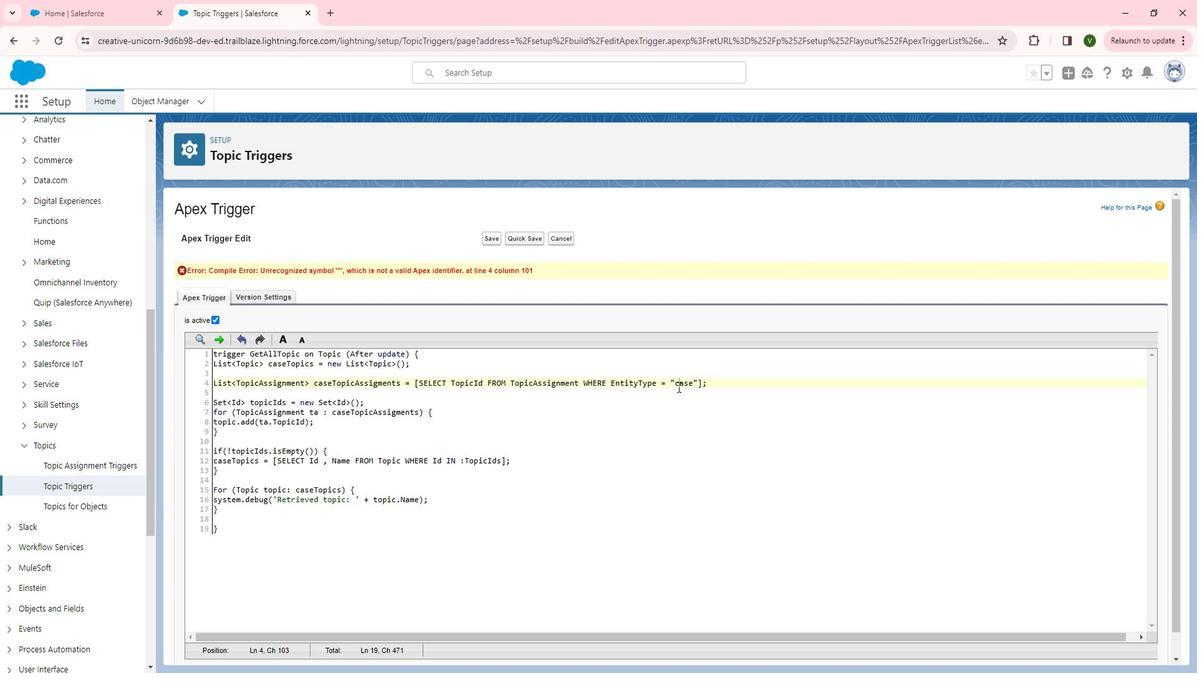 
Action: Key pressed <Key.backspace><Key.shift>C
Screenshot: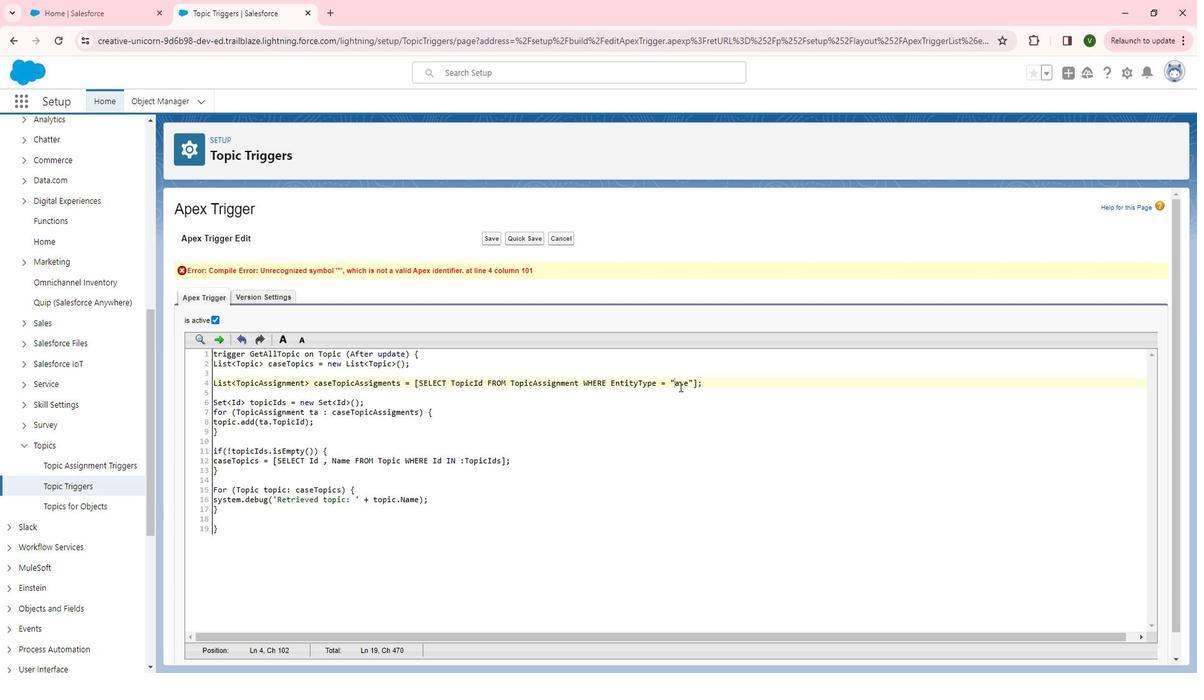 
Action: Mouse moved to (501, 236)
Screenshot: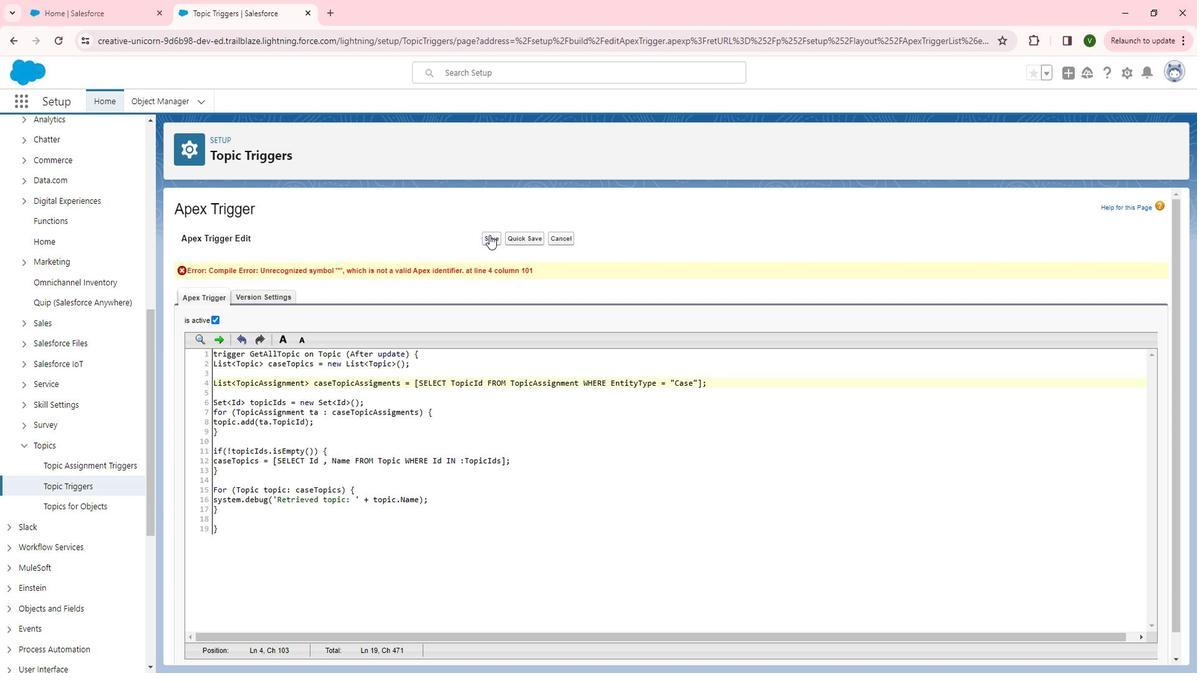 
Action: Mouse pressed left at (501, 236)
Screenshot: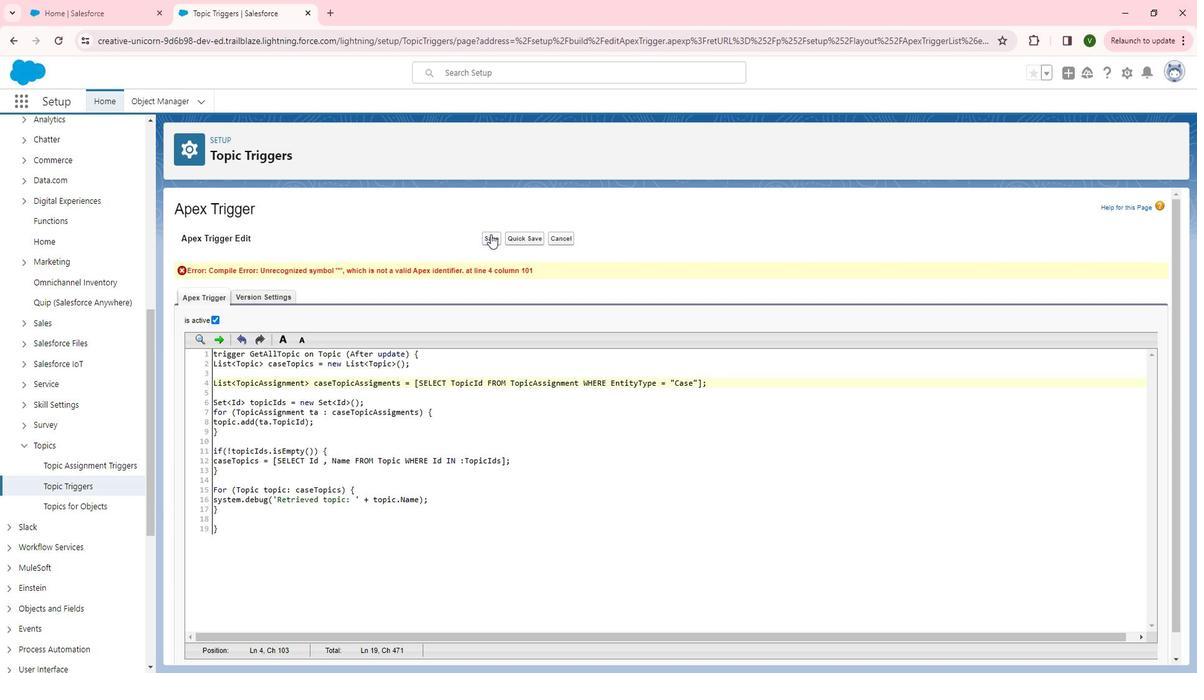 
Action: Mouse moved to (502, 241)
Screenshot: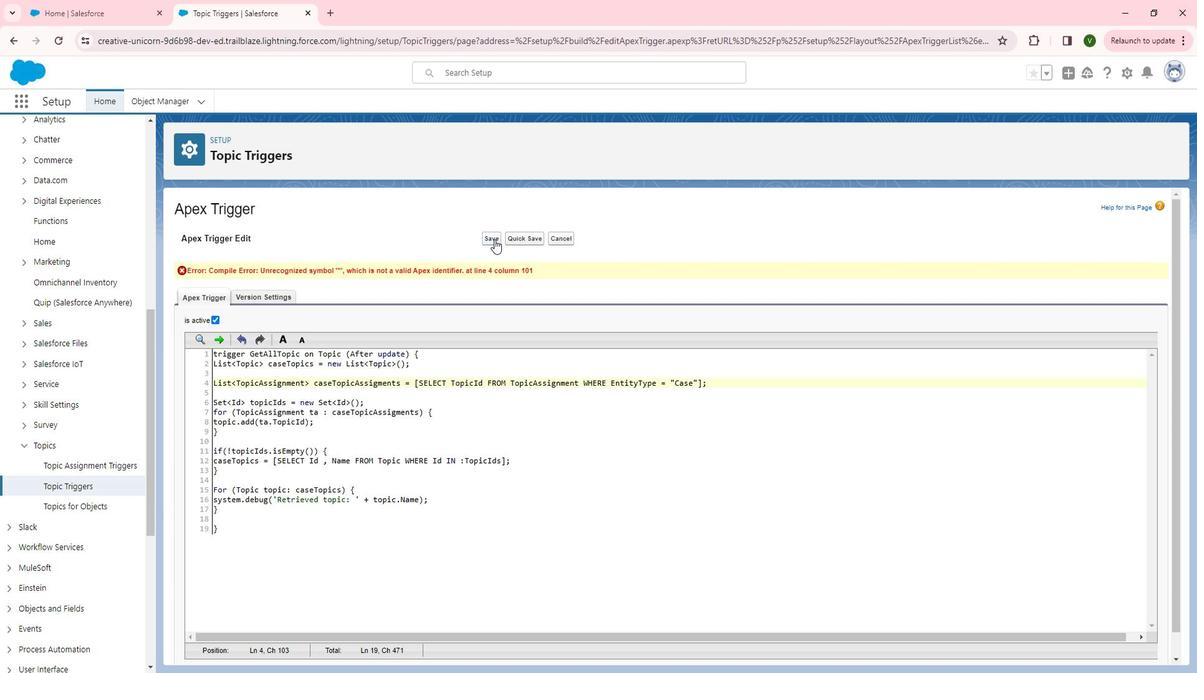 
Action: Mouse pressed left at (502, 241)
Screenshot: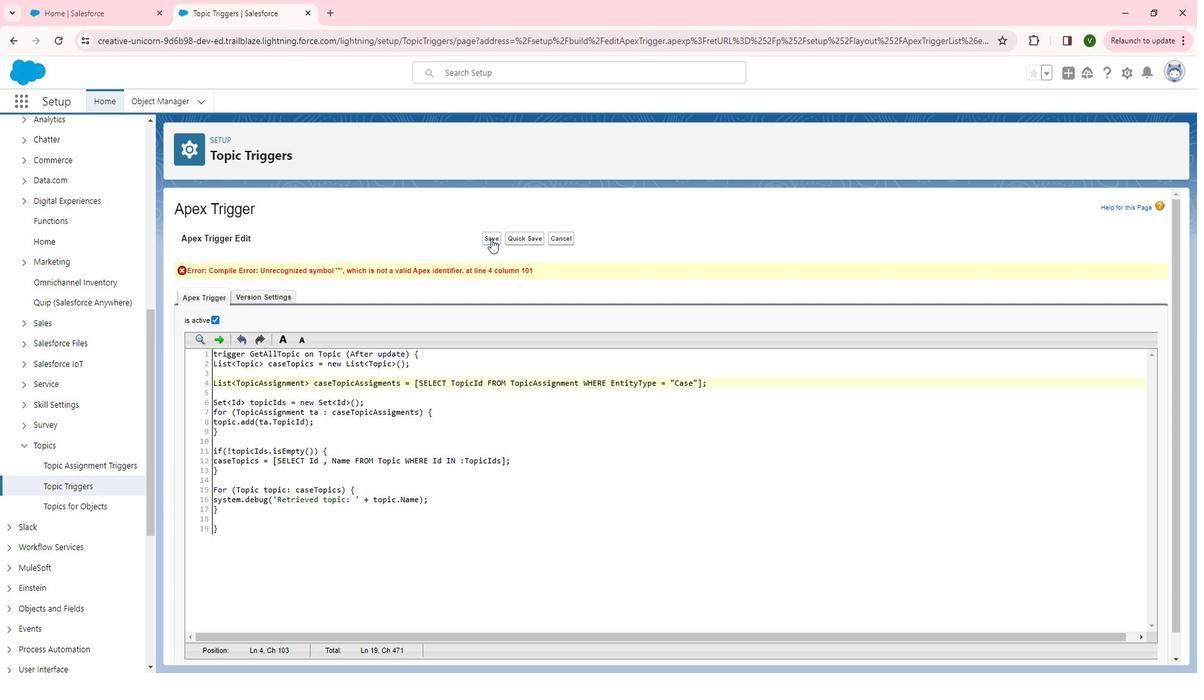 
Action: Mouse moved to (683, 379)
Screenshot: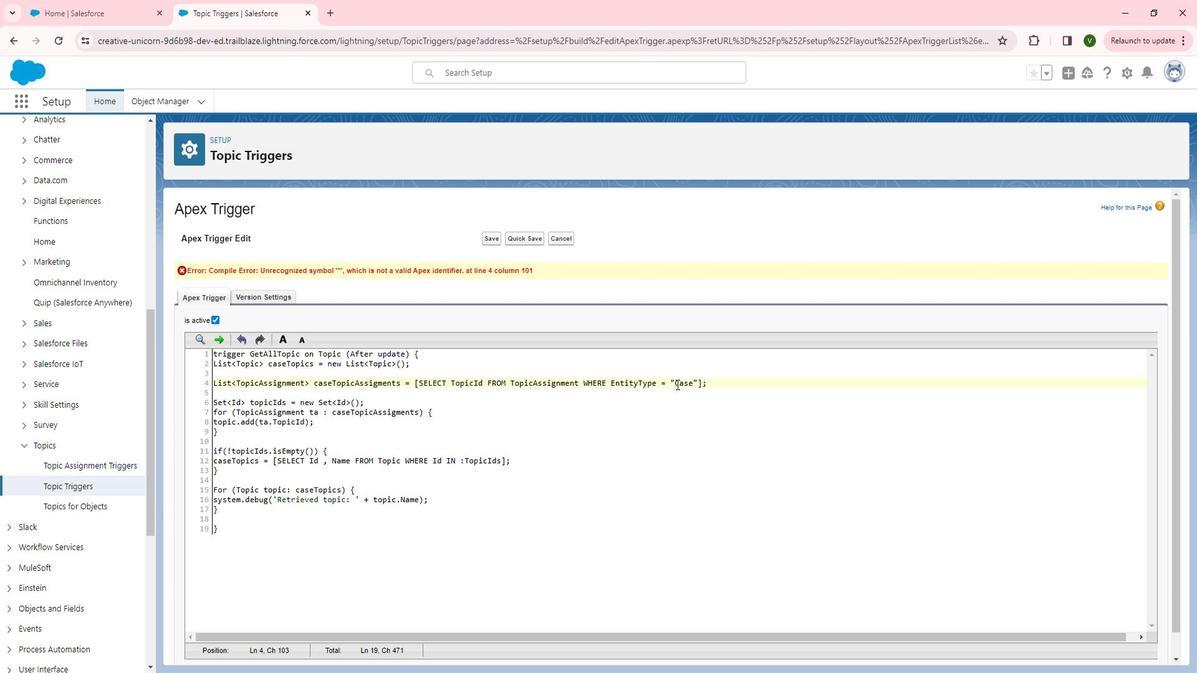 
Action: Mouse pressed left at (683, 379)
Screenshot: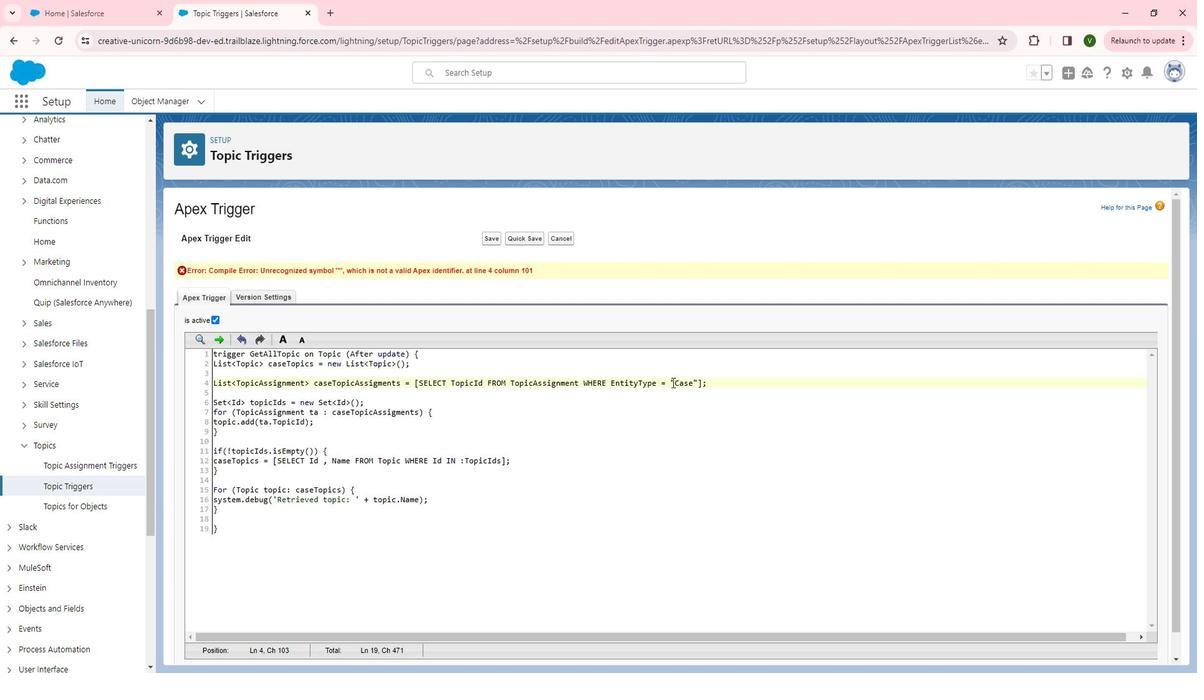 
Action: Mouse moved to (711, 420)
Screenshot: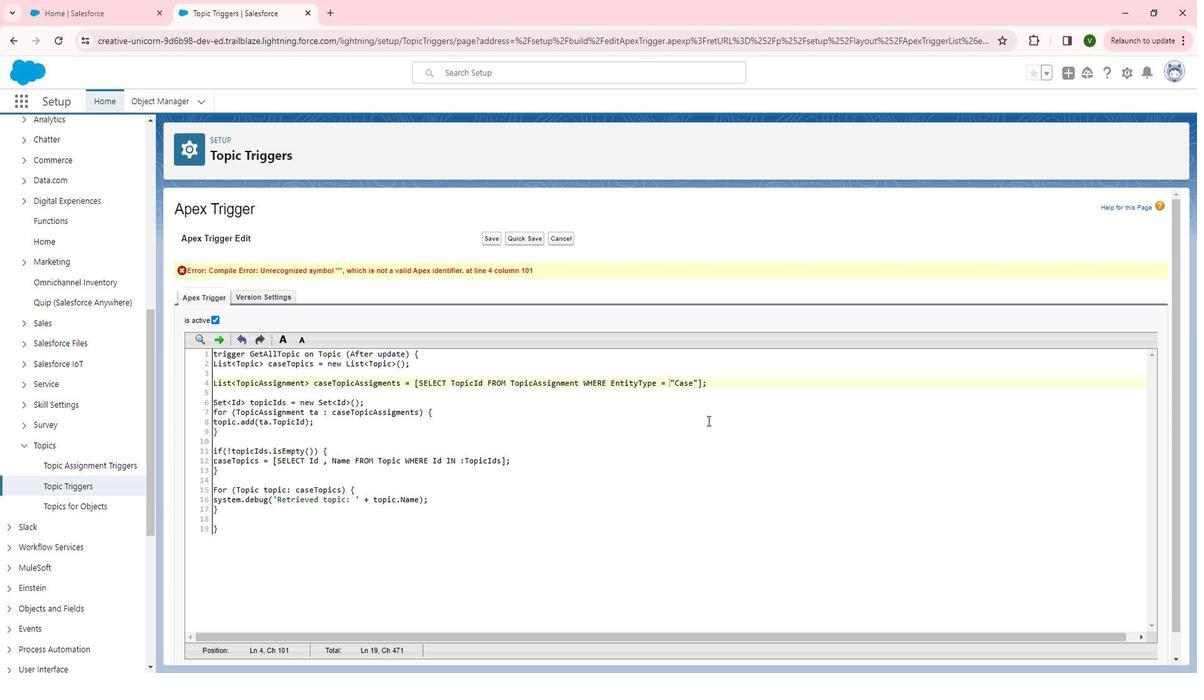 
Action: Key pressed <Key.delete>'<Key.right><Key.right><Key.right><Key.right><Key.right><Key.right><Key.left><Key.backspace>'
Screenshot: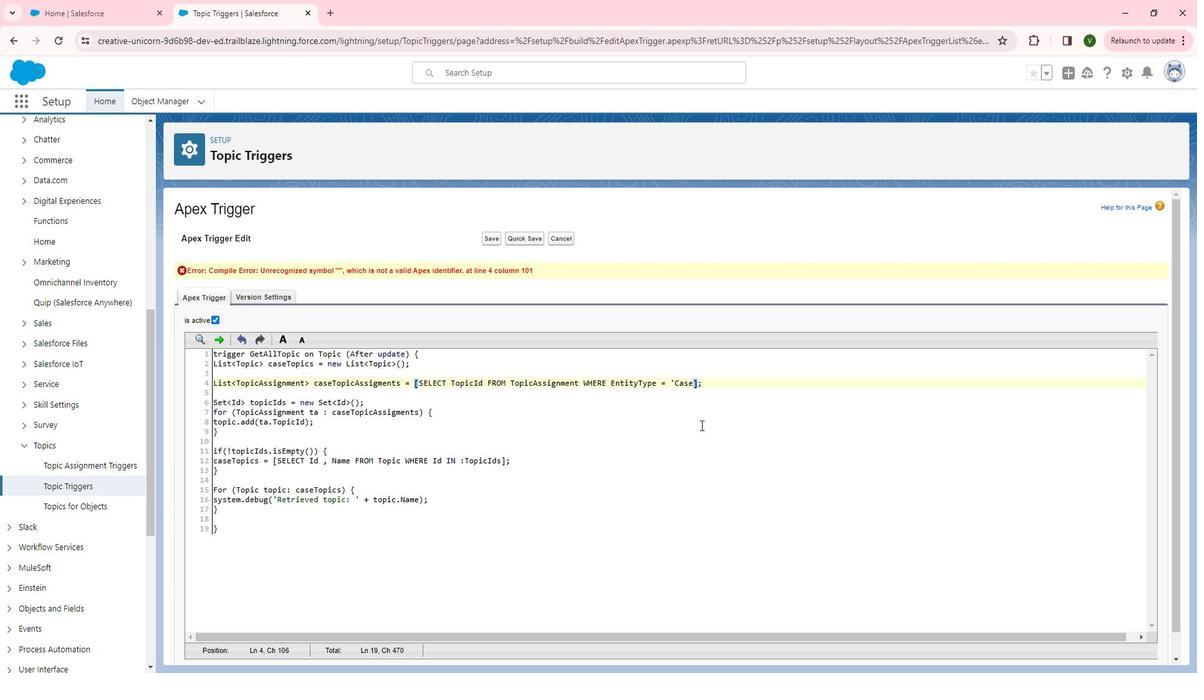 
Action: Mouse moved to (506, 235)
Screenshot: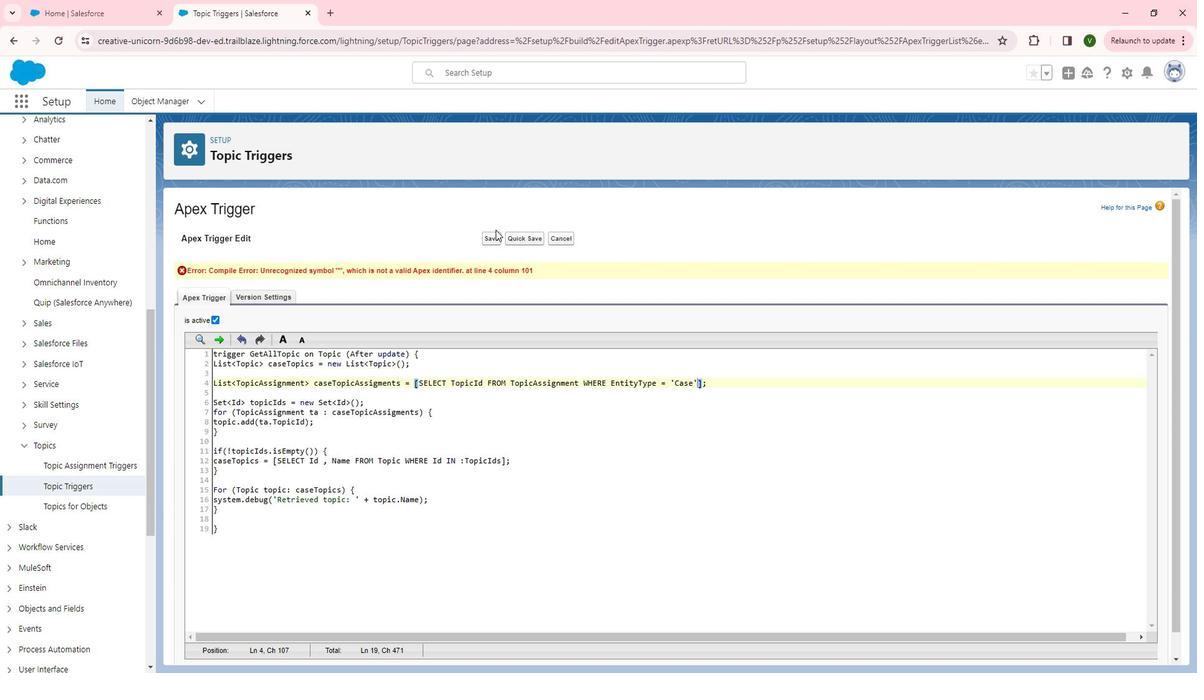 
Action: Mouse pressed left at (506, 235)
Screenshot: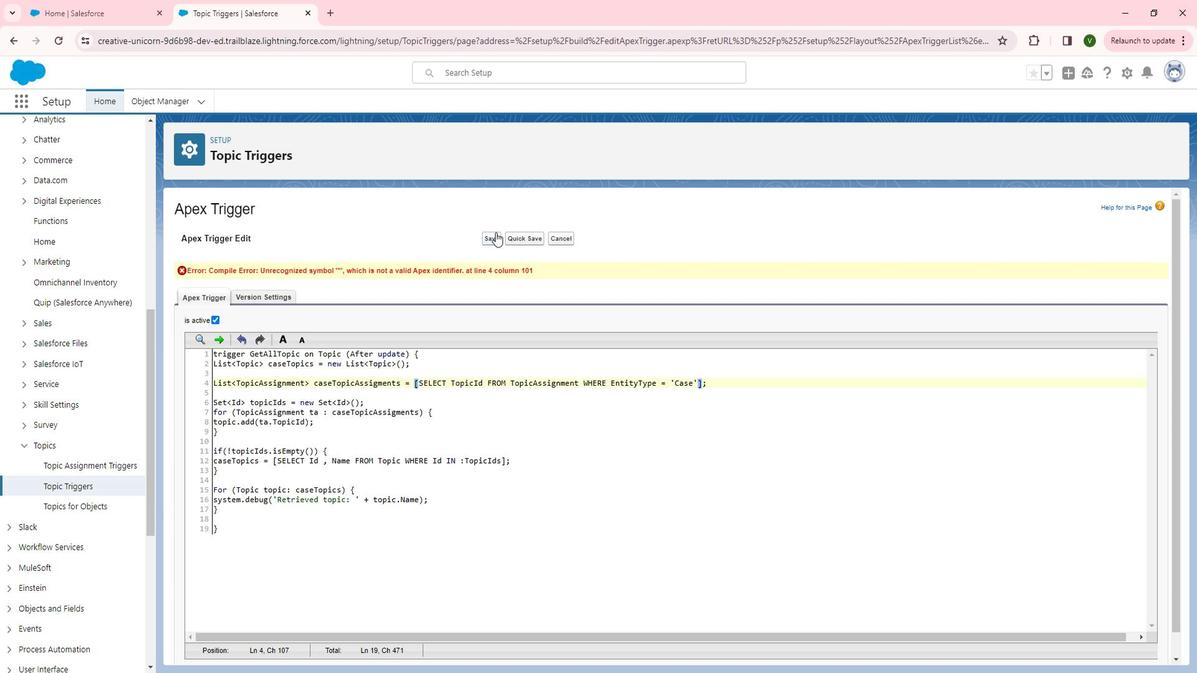 
Action: Mouse moved to (245, 417)
Screenshot: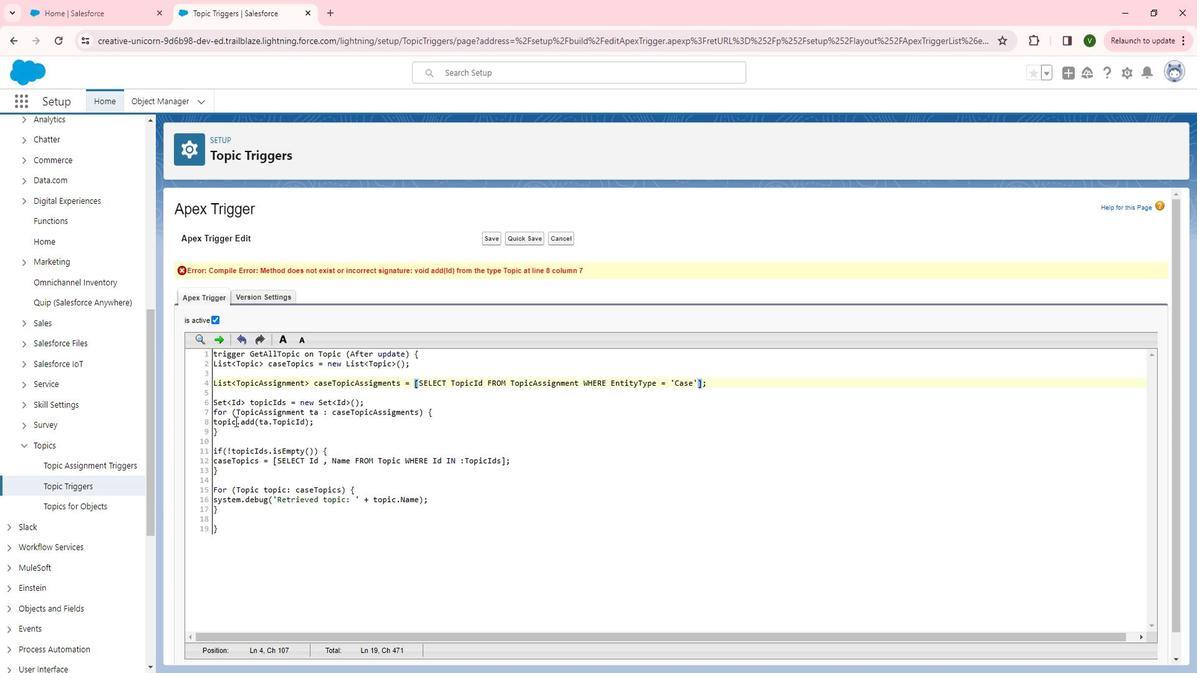 
Action: Mouse pressed left at (245, 417)
Screenshot: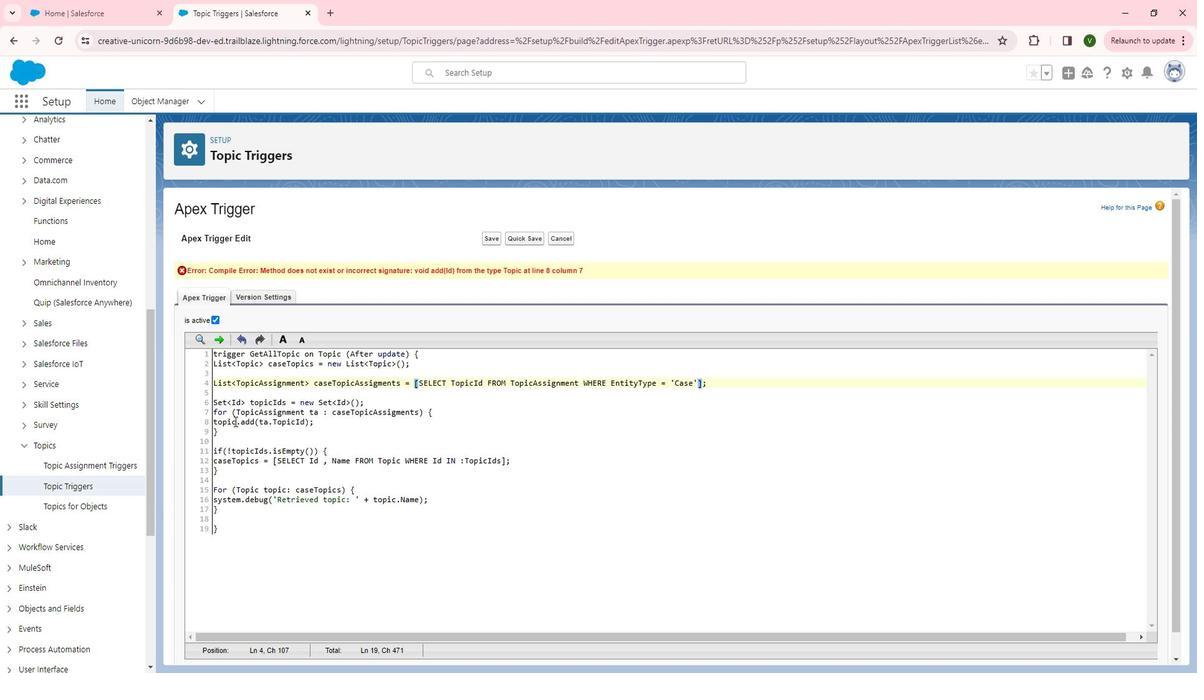 
Action: Mouse moved to (273, 437)
Screenshot: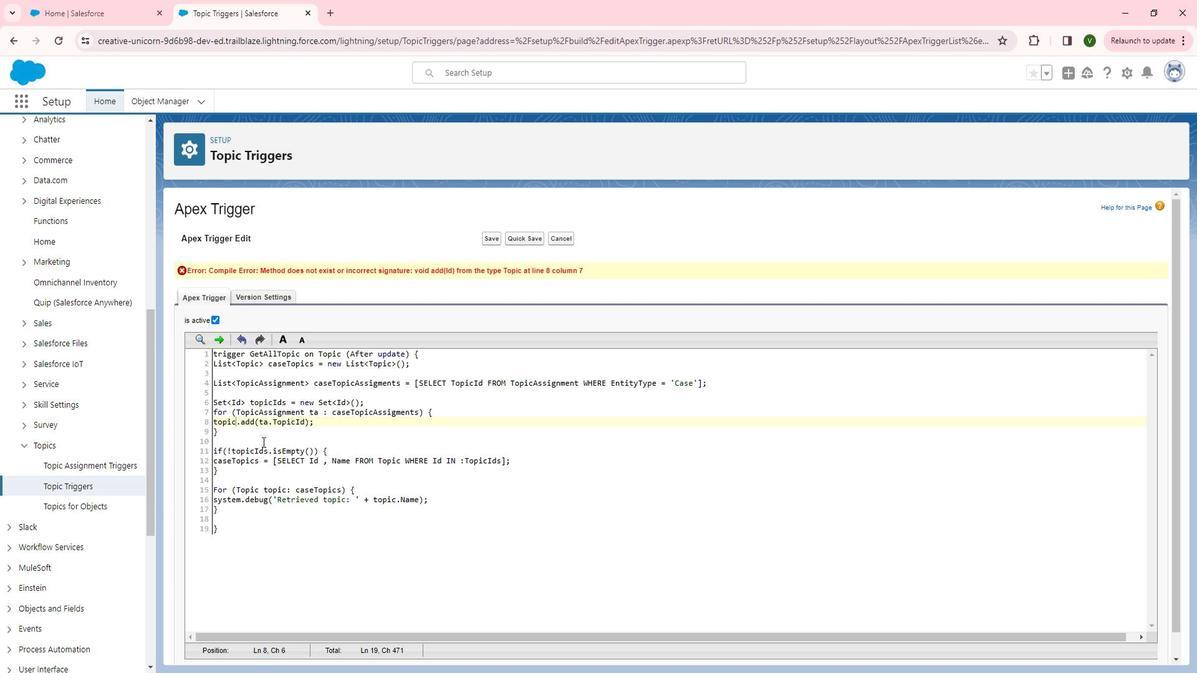 
Action: Key pressed <Key.shift>ID<Key.backspace>ds
Screenshot: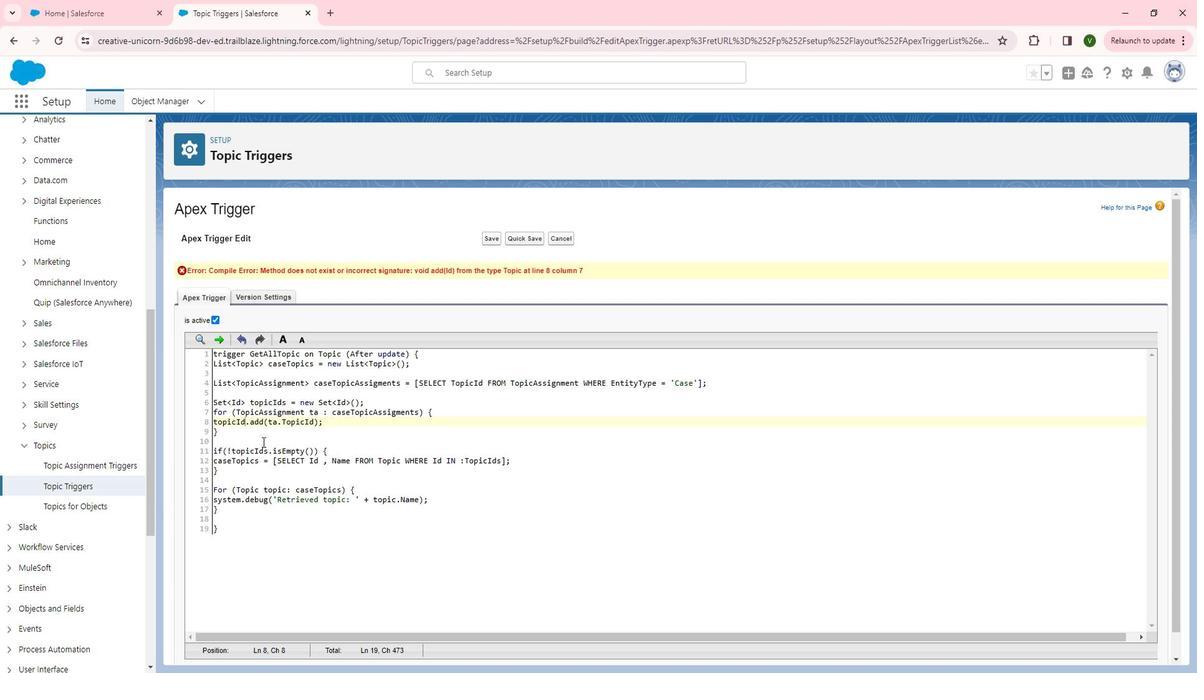 
Action: Mouse moved to (503, 236)
Screenshot: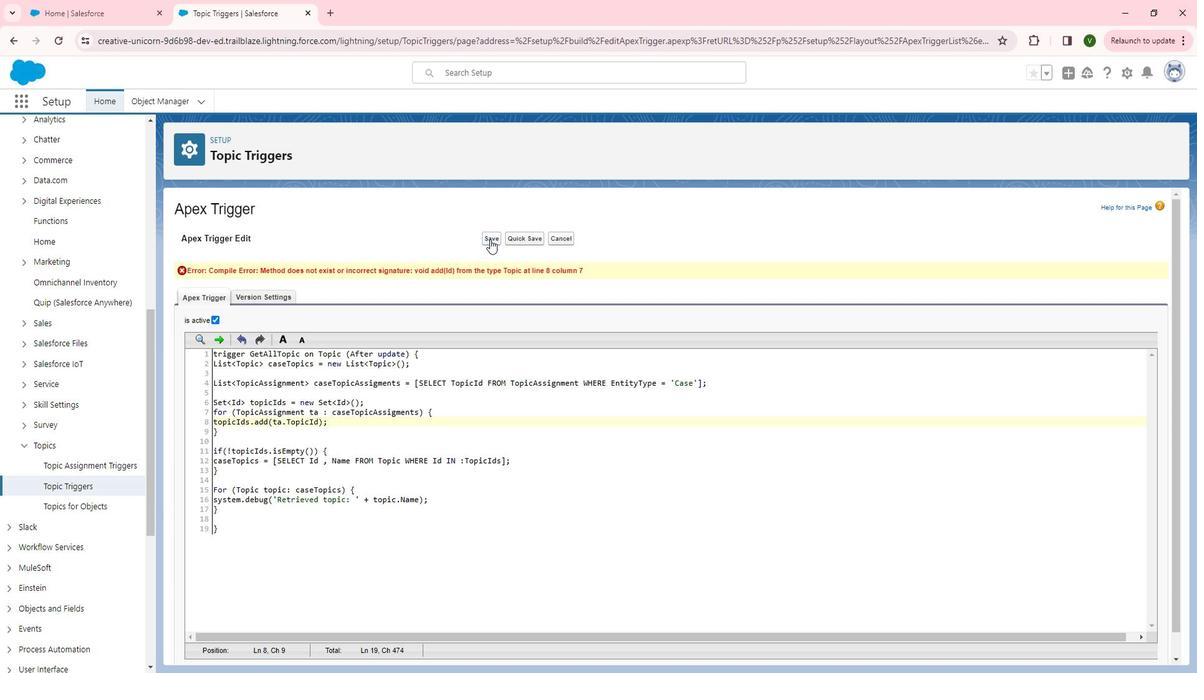 
Action: Mouse pressed left at (503, 236)
Screenshot: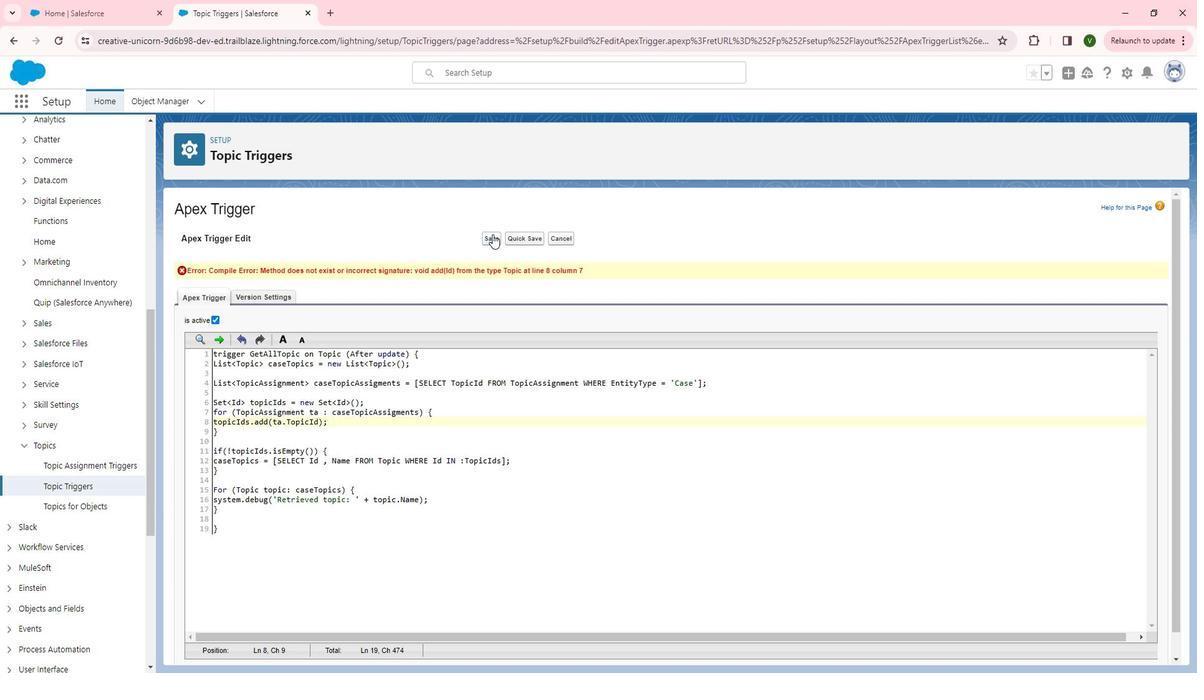 
Action: Mouse moved to (531, 417)
Screenshot: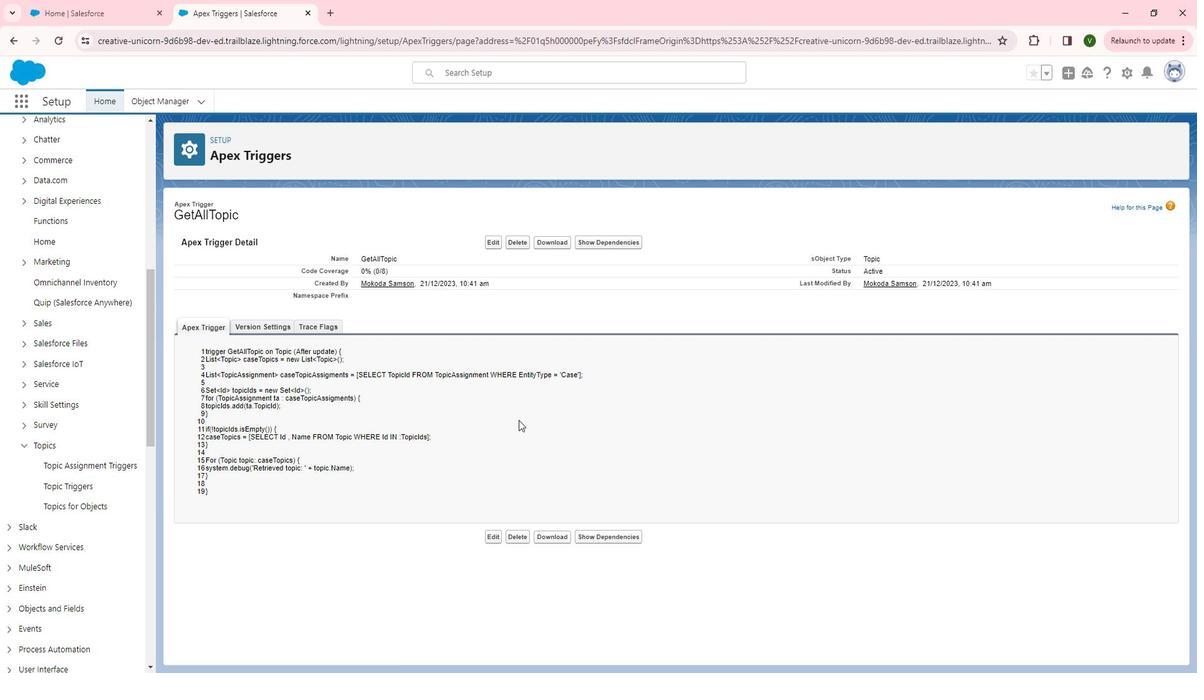
